 Task: Open Card Card0000000194 in Board Board0000000049 in Workspace WS0000000017 in Trello. Add Member nikrathi889@gmail.com to Card Card0000000194 in Board Board0000000049 in Workspace WS0000000017 in Trello. Add Yellow Label titled Label0000000194 to Card Card0000000194 in Board Board0000000049 in Workspace WS0000000017 in Trello. Add Checklist CL0000000194 to Card Card0000000194 in Board Board0000000049 in Workspace WS0000000017 in Trello. Add Dates with Start Date as May 08 2023 and Due Date as May 31 2023 to Card Card0000000194 in Board Board0000000049 in Workspace WS0000000017 in Trello
Action: Mouse moved to (347, 384)
Screenshot: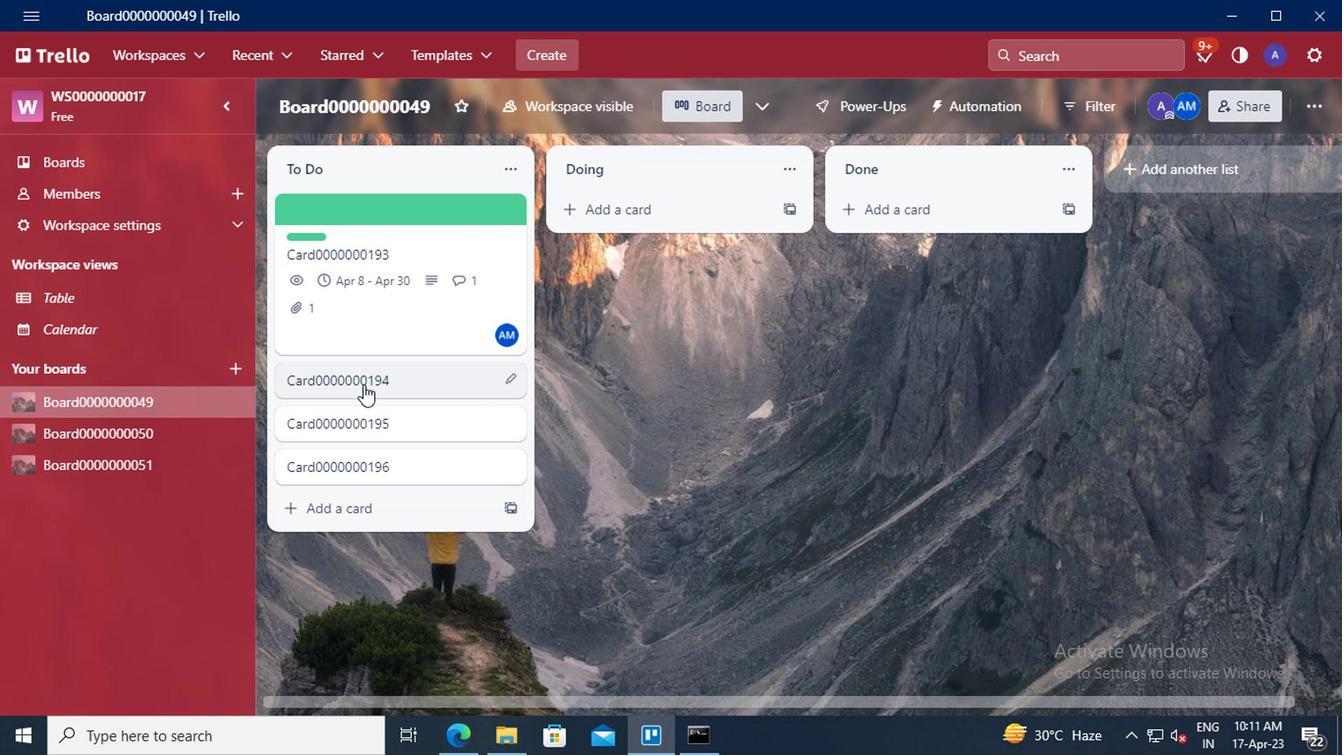 
Action: Mouse pressed left at (347, 384)
Screenshot: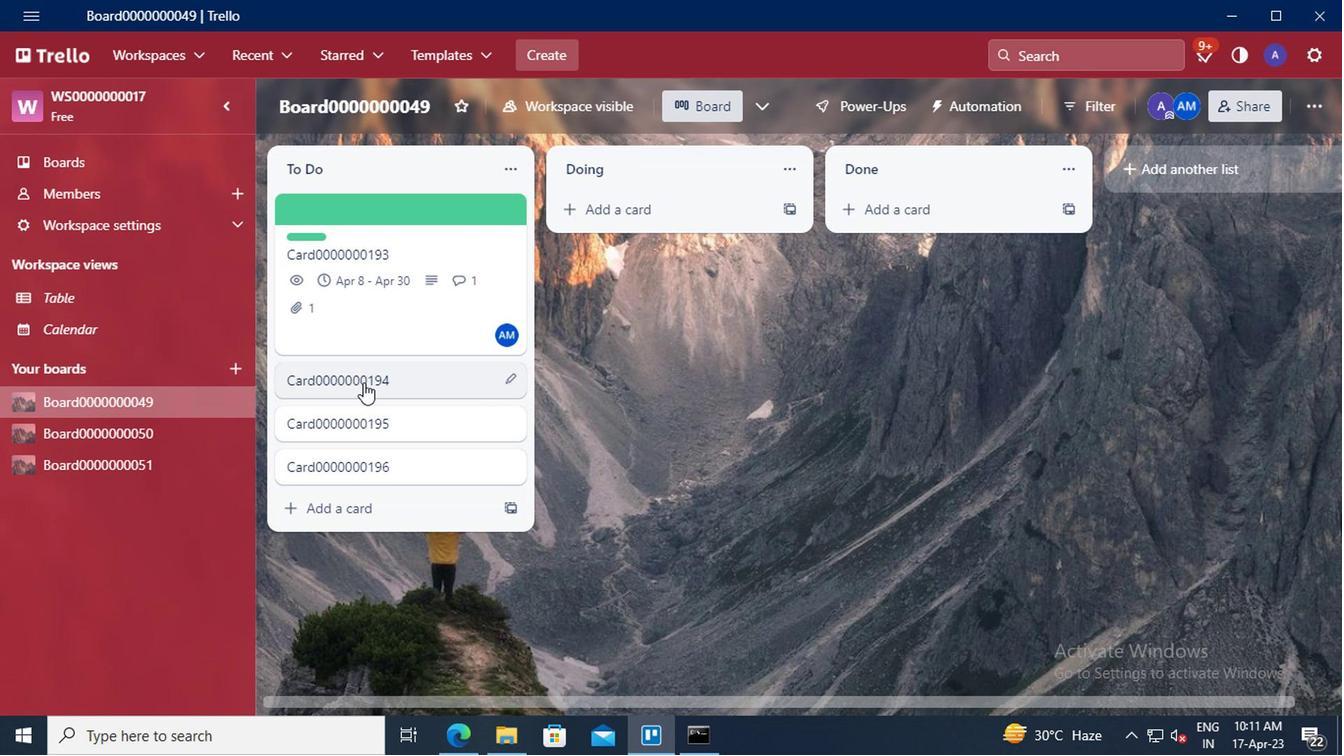 
Action: Mouse moved to (904, 257)
Screenshot: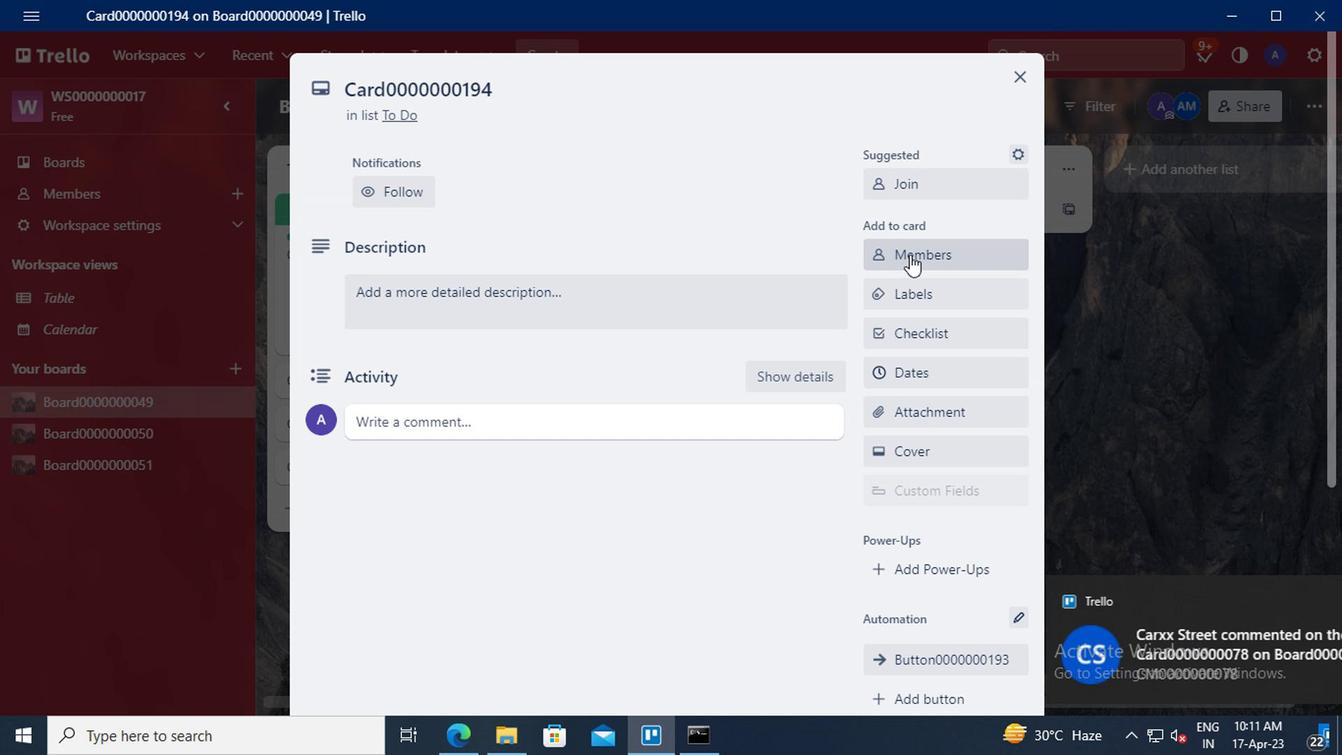 
Action: Mouse pressed left at (904, 257)
Screenshot: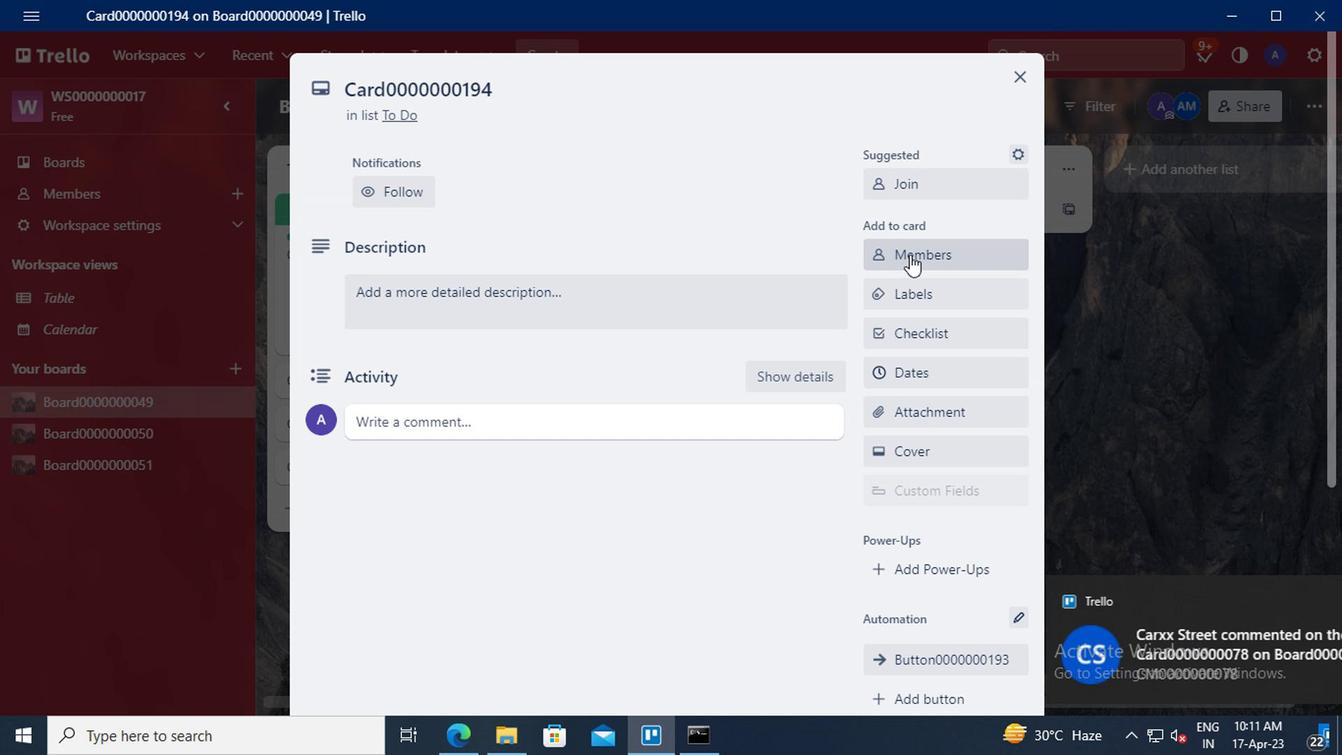 
Action: Mouse moved to (918, 350)
Screenshot: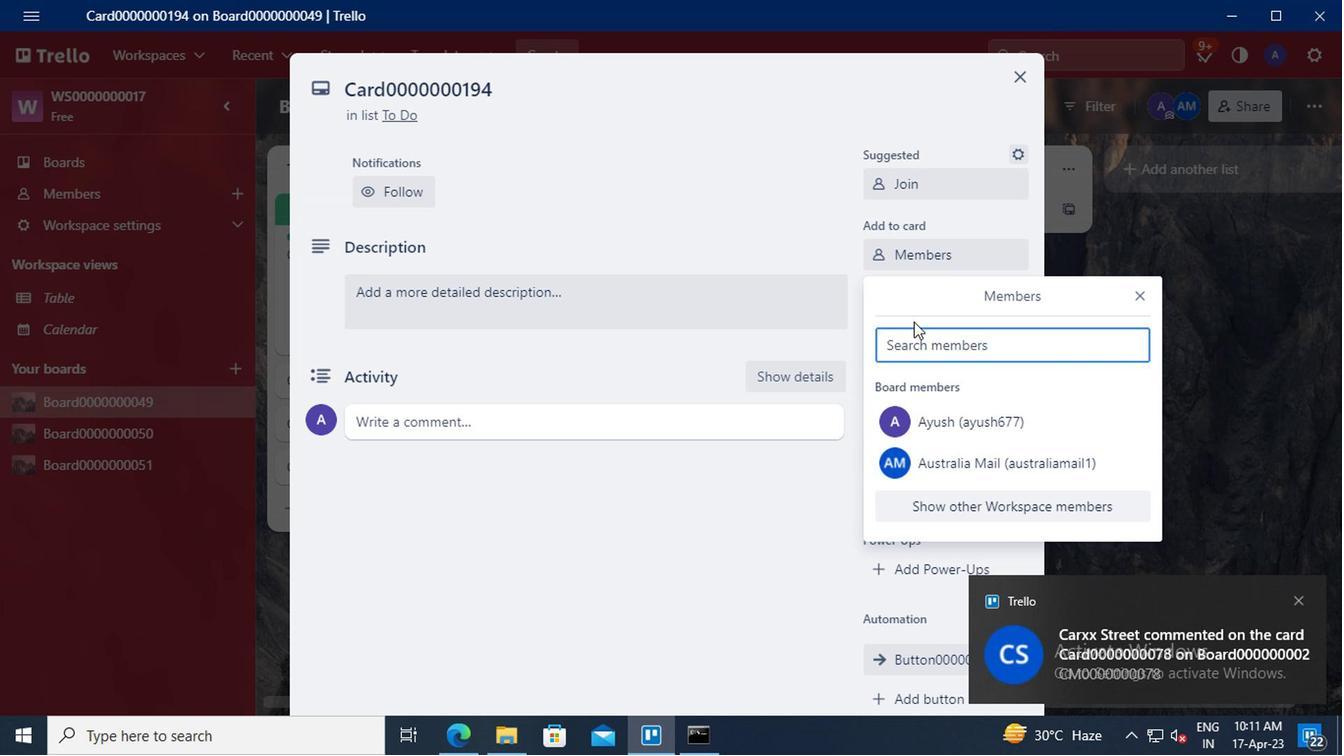 
Action: Mouse pressed left at (918, 350)
Screenshot: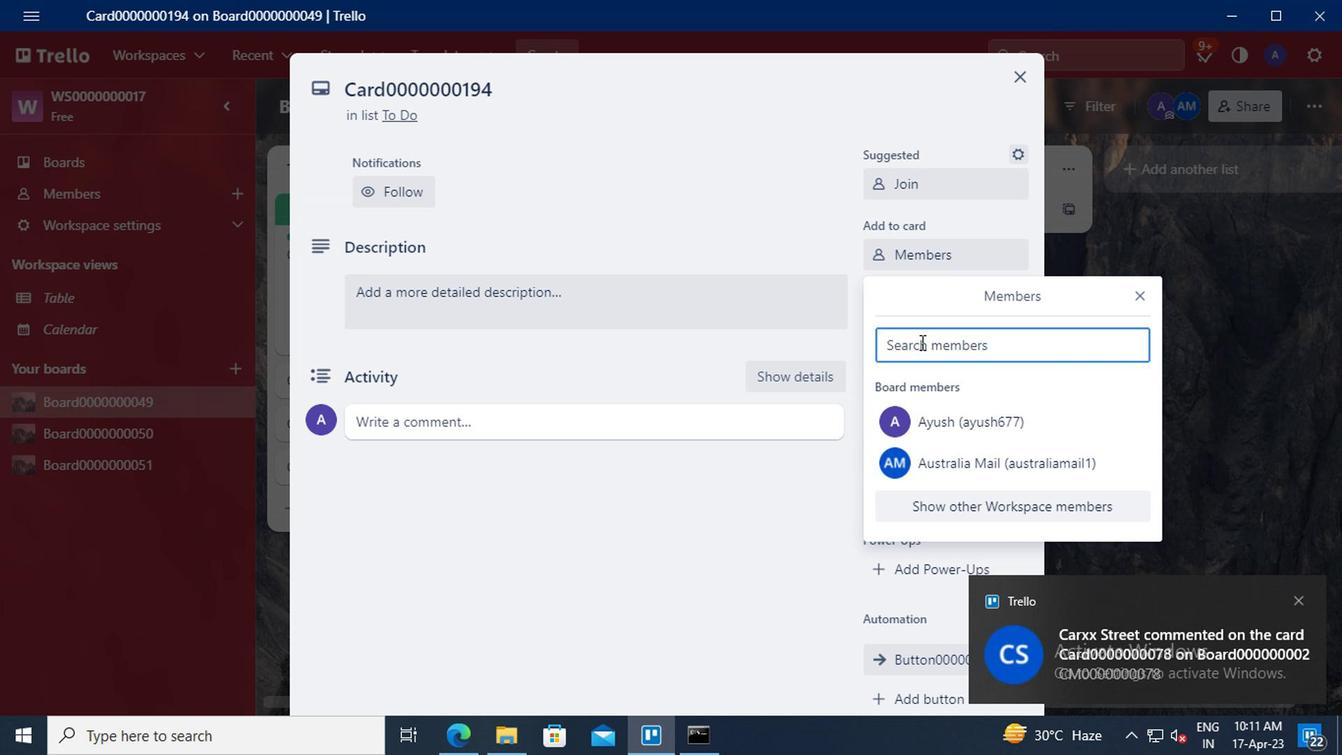 
Action: Key pressed <Key.shift>NIKHIL
Screenshot: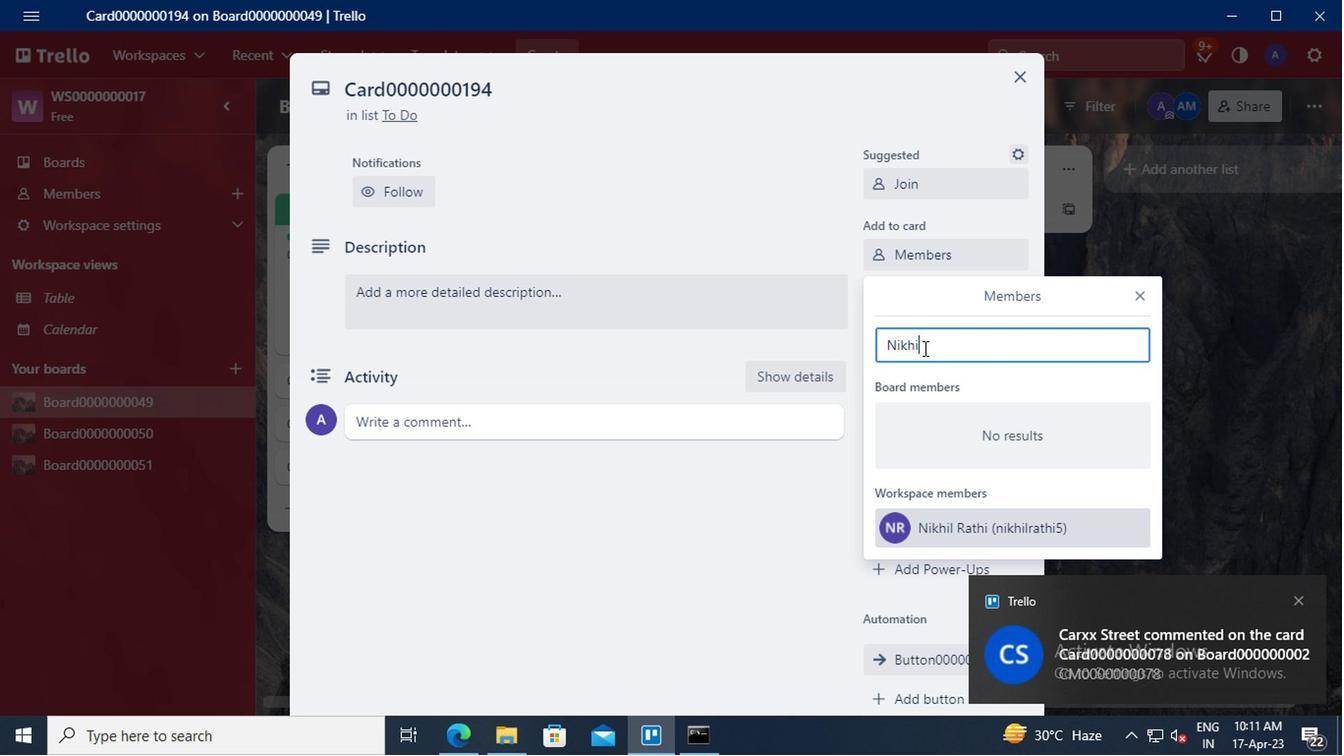 
Action: Mouse moved to (925, 525)
Screenshot: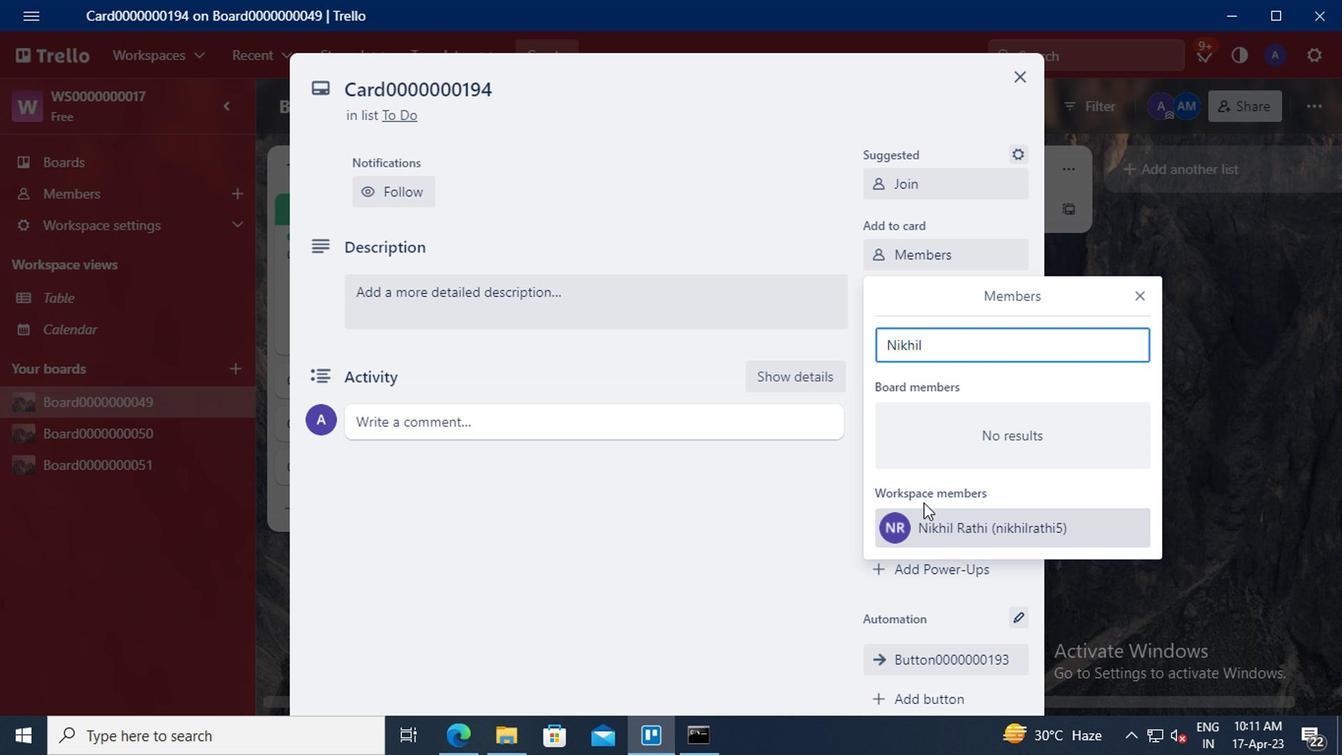 
Action: Mouse pressed left at (925, 525)
Screenshot: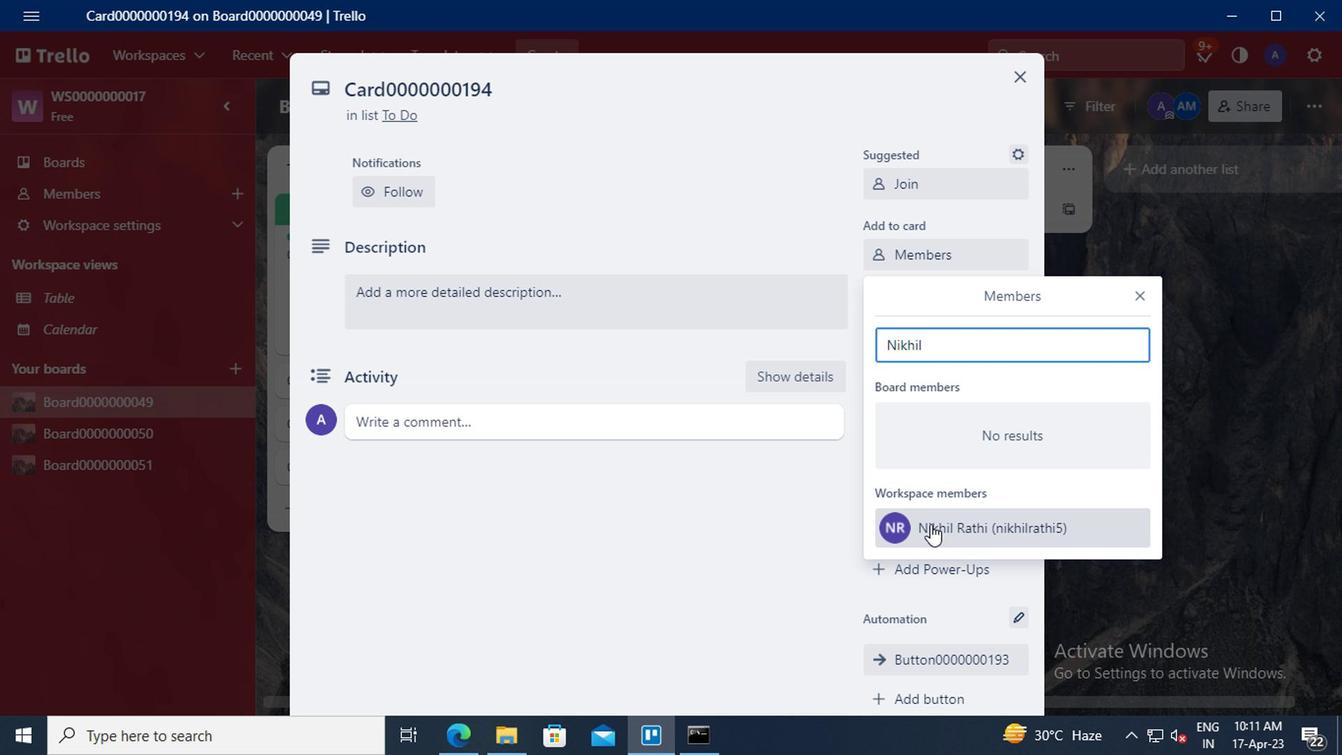 
Action: Mouse moved to (1140, 296)
Screenshot: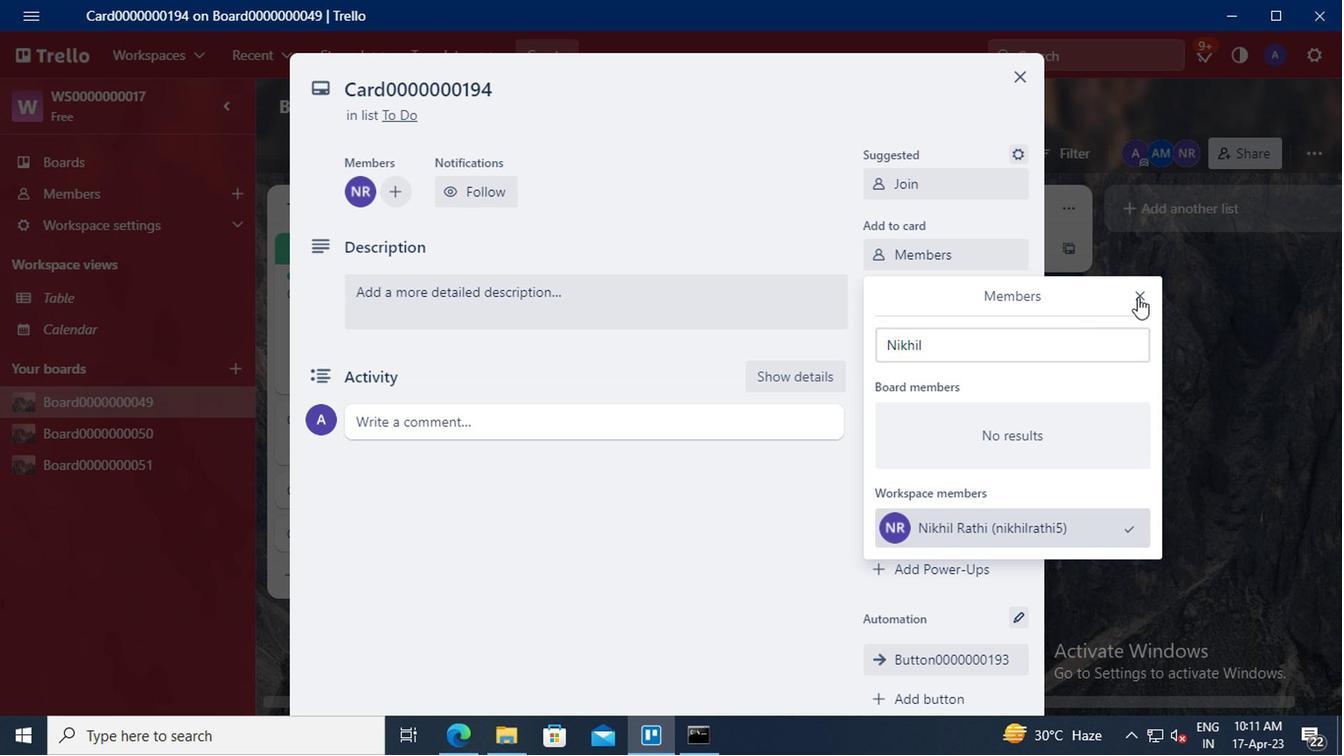 
Action: Mouse pressed left at (1140, 296)
Screenshot: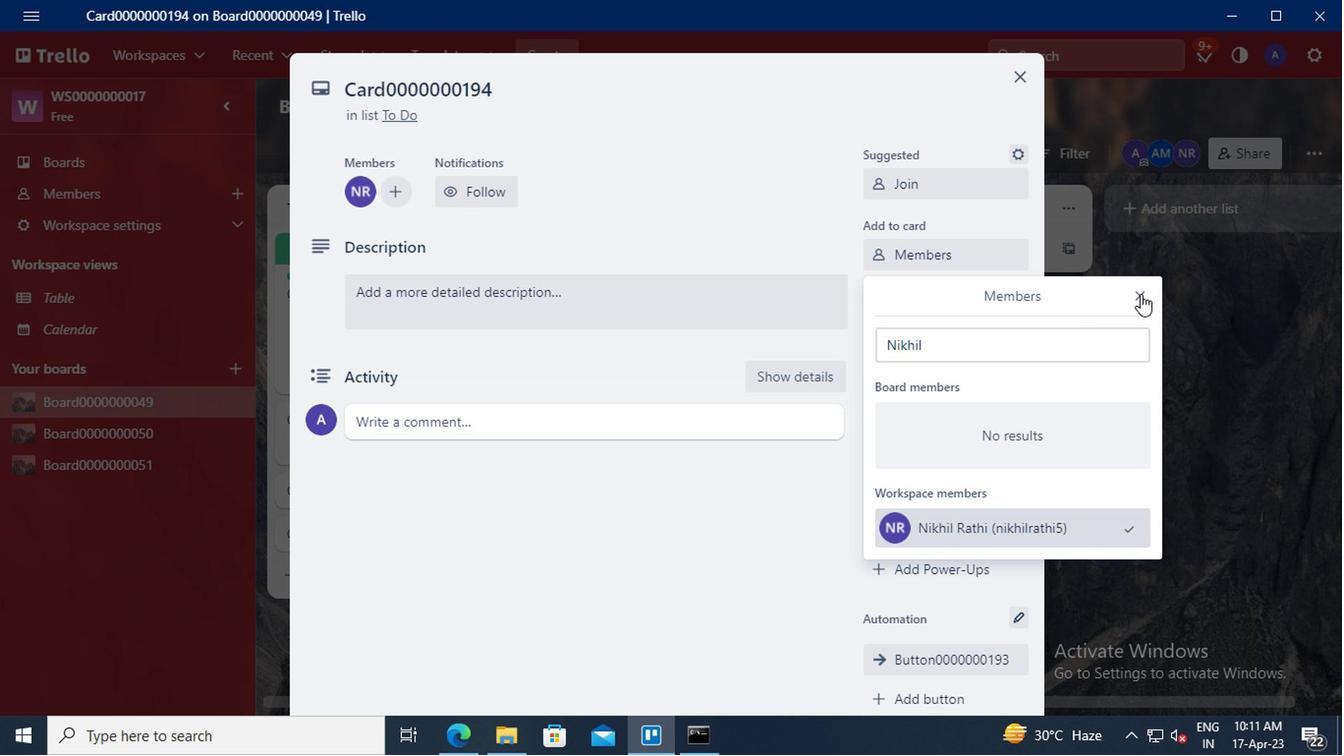 
Action: Mouse moved to (967, 295)
Screenshot: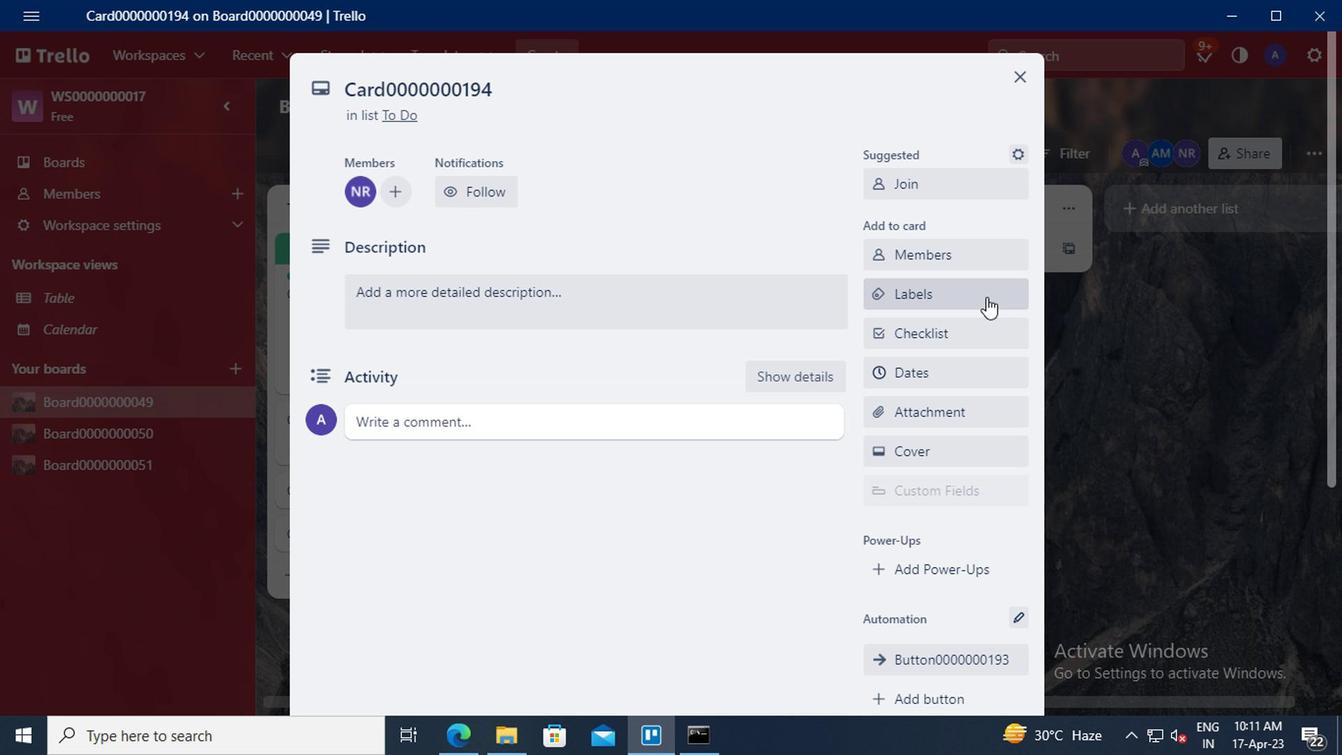 
Action: Mouse pressed left at (967, 295)
Screenshot: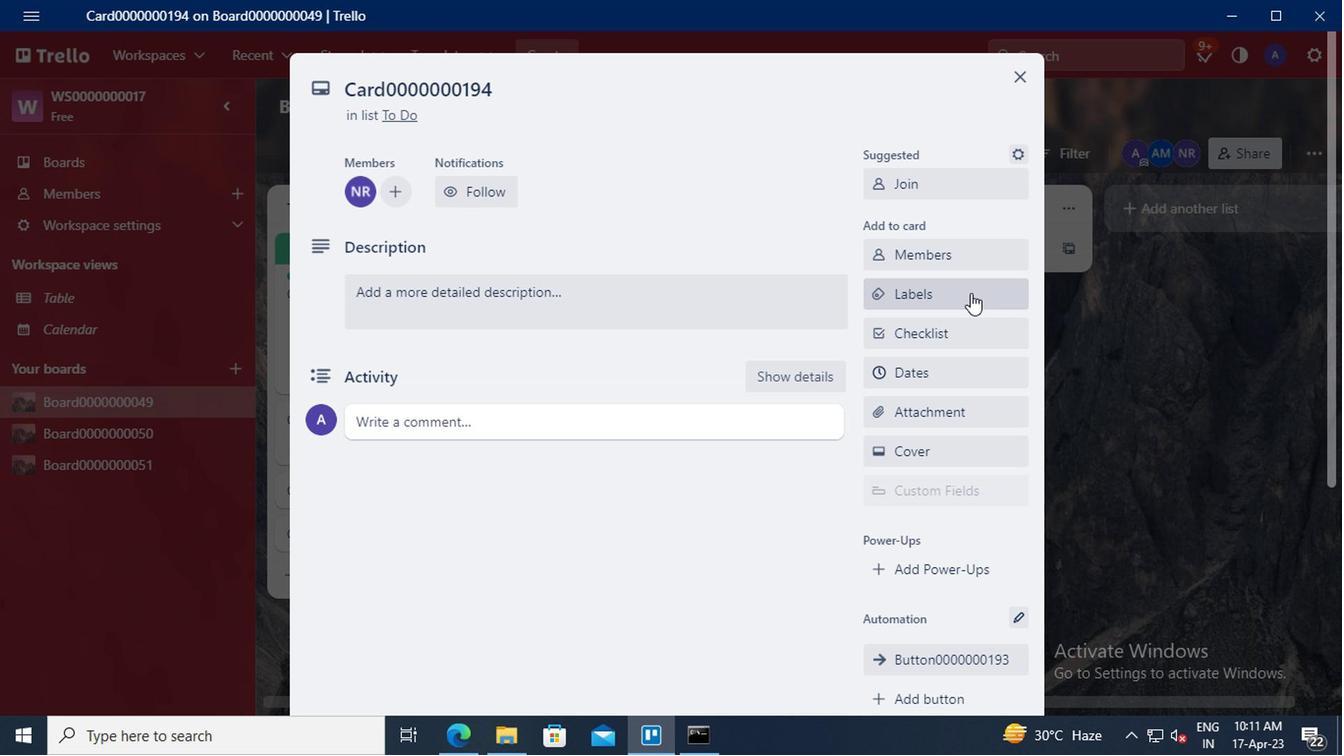 
Action: Mouse moved to (999, 485)
Screenshot: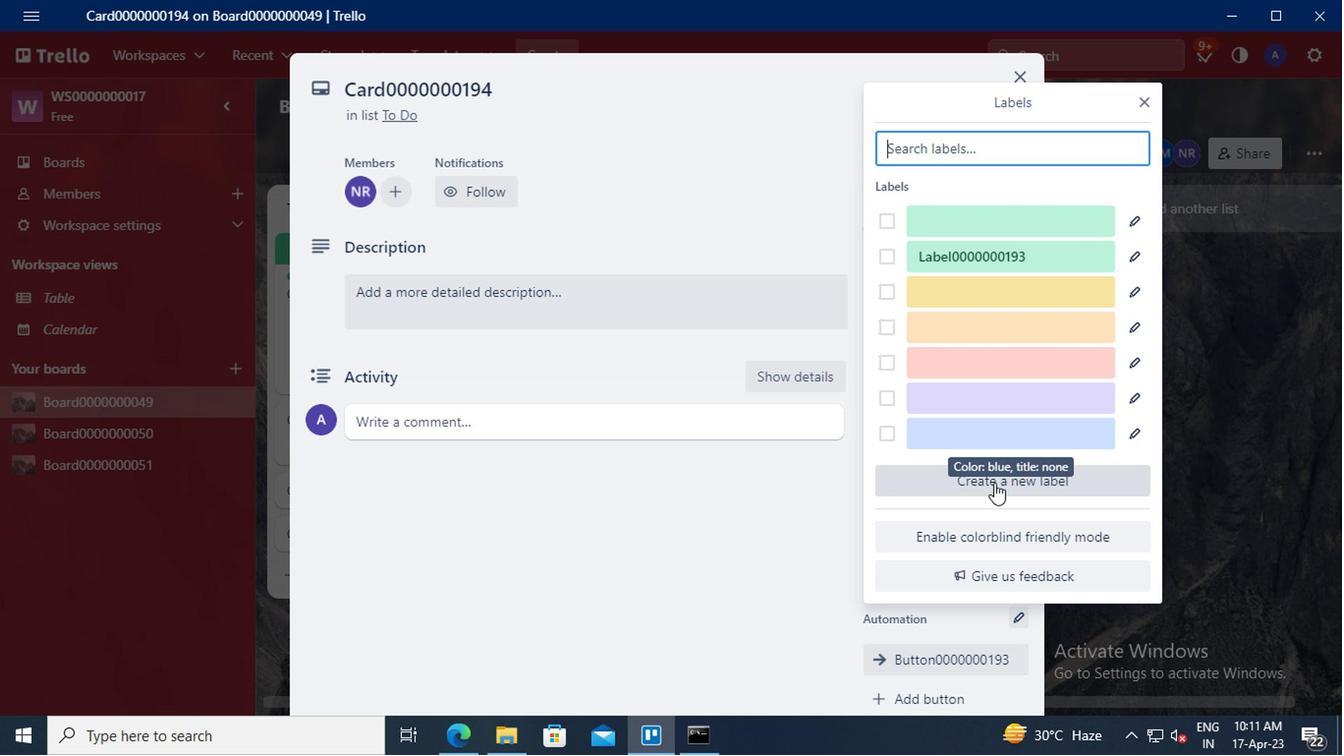 
Action: Mouse pressed left at (999, 485)
Screenshot: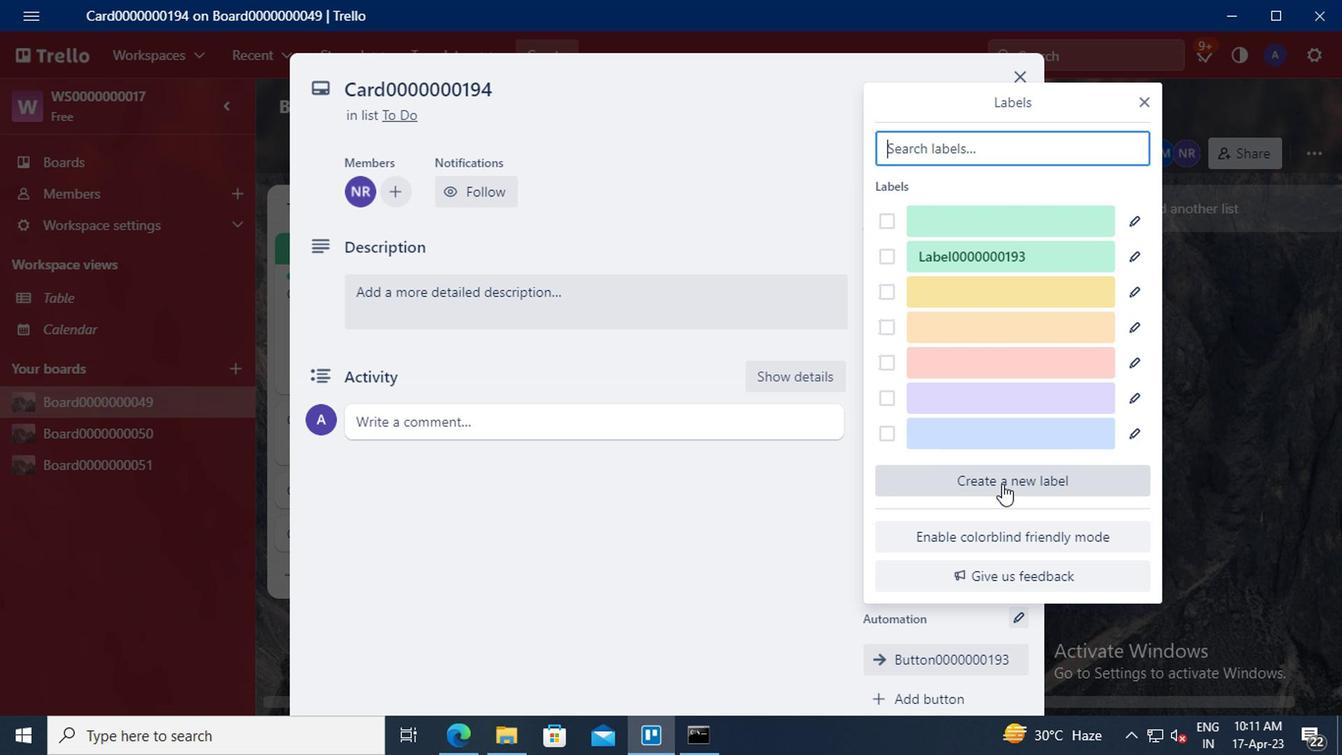 
Action: Mouse moved to (940, 289)
Screenshot: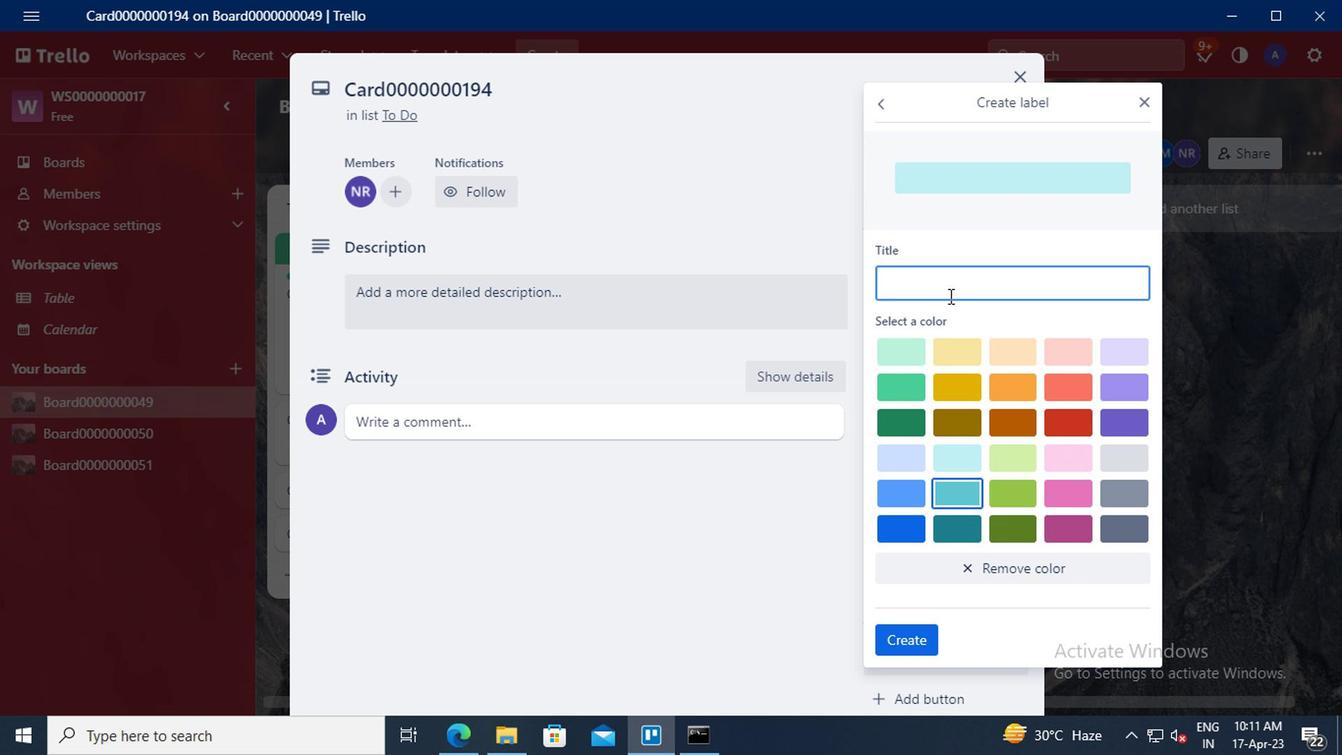 
Action: Mouse pressed left at (940, 289)
Screenshot: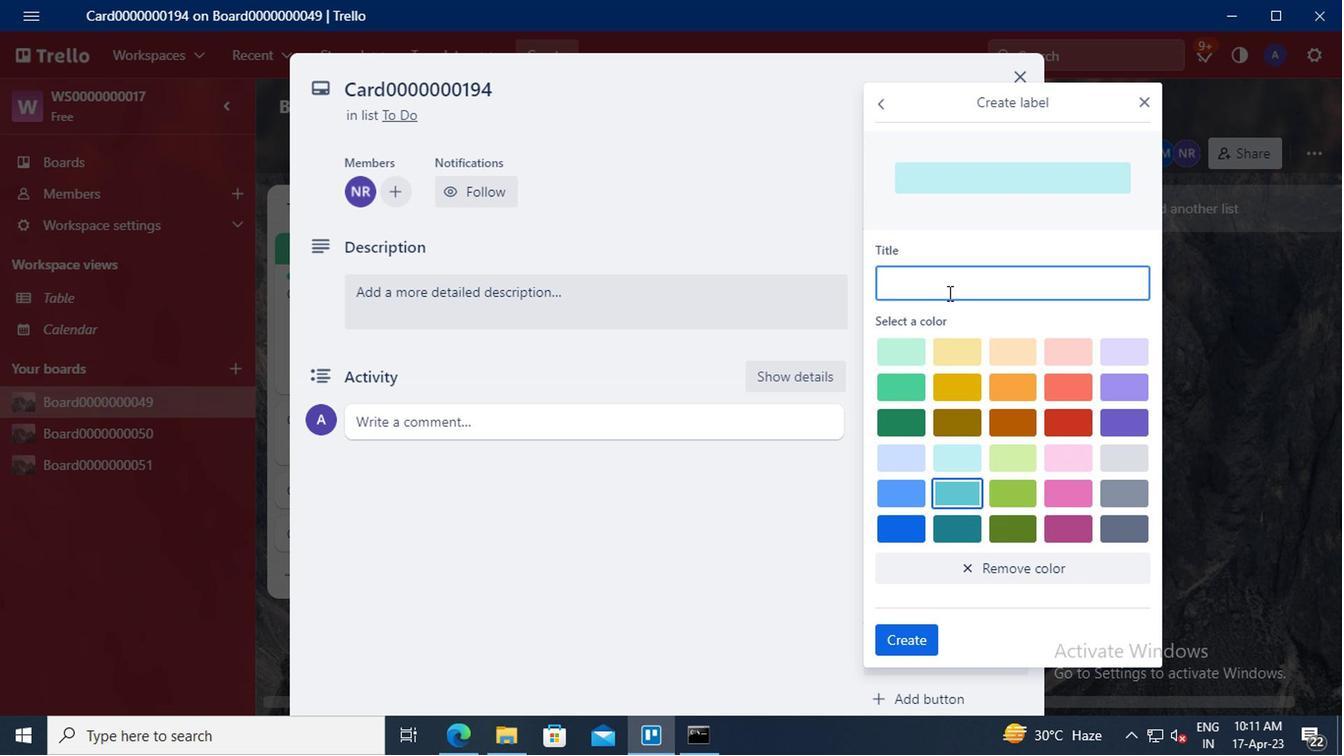 
Action: Key pressed <Key.shift>LABEL0000000194
Screenshot: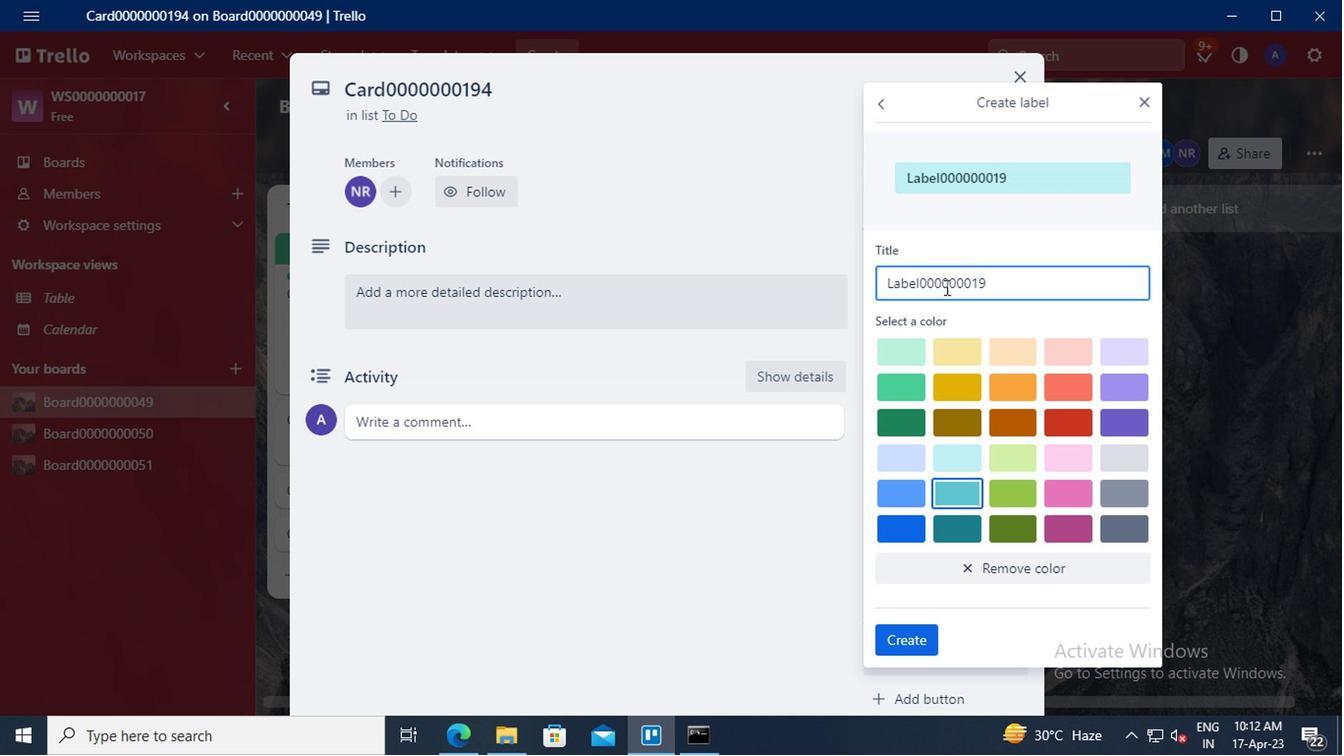
Action: Mouse moved to (958, 384)
Screenshot: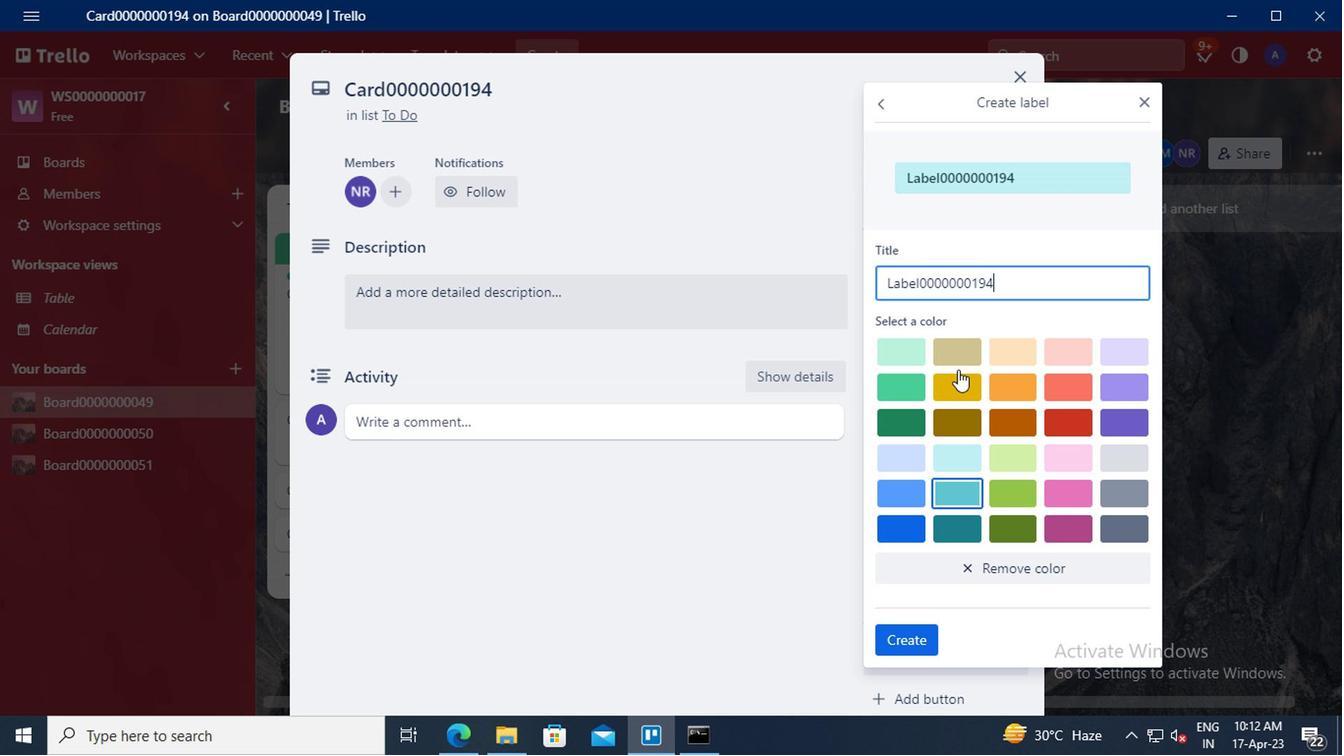 
Action: Mouse pressed left at (958, 384)
Screenshot: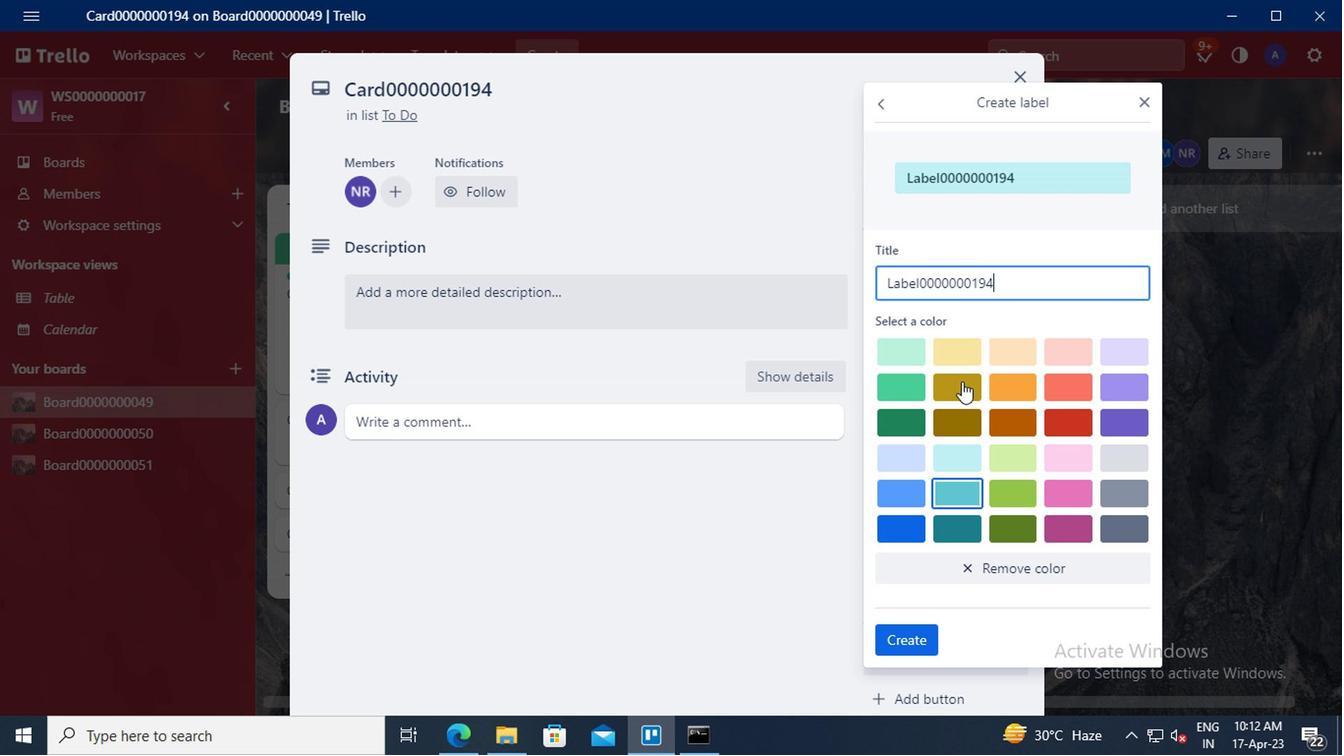 
Action: Mouse moved to (919, 636)
Screenshot: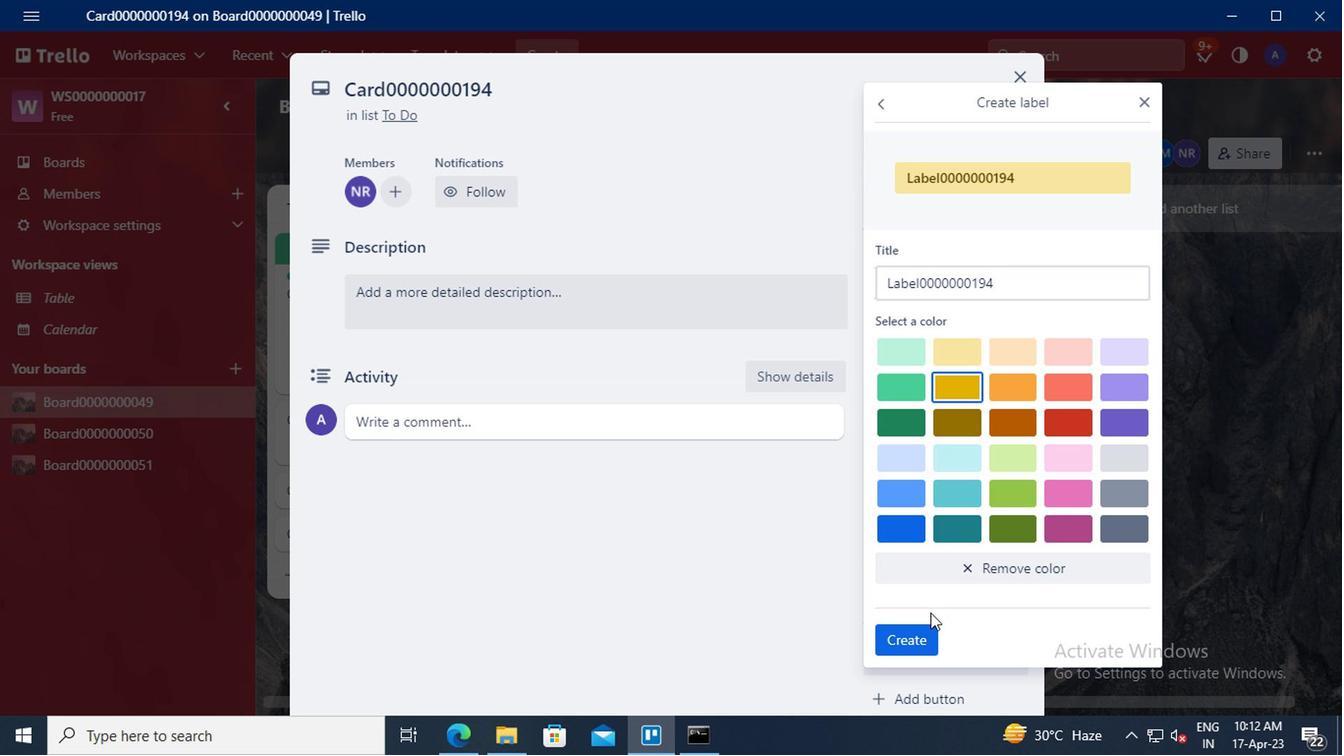 
Action: Mouse pressed left at (919, 636)
Screenshot: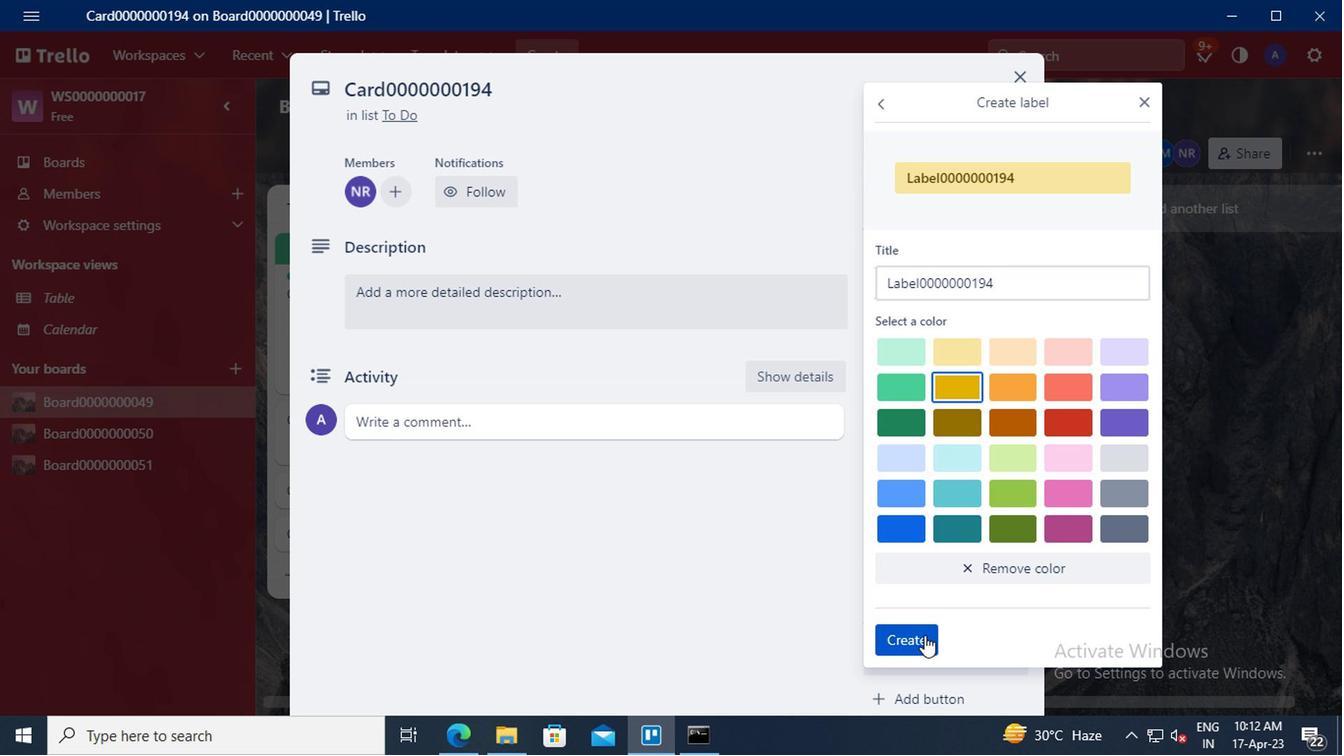 
Action: Mouse moved to (1145, 104)
Screenshot: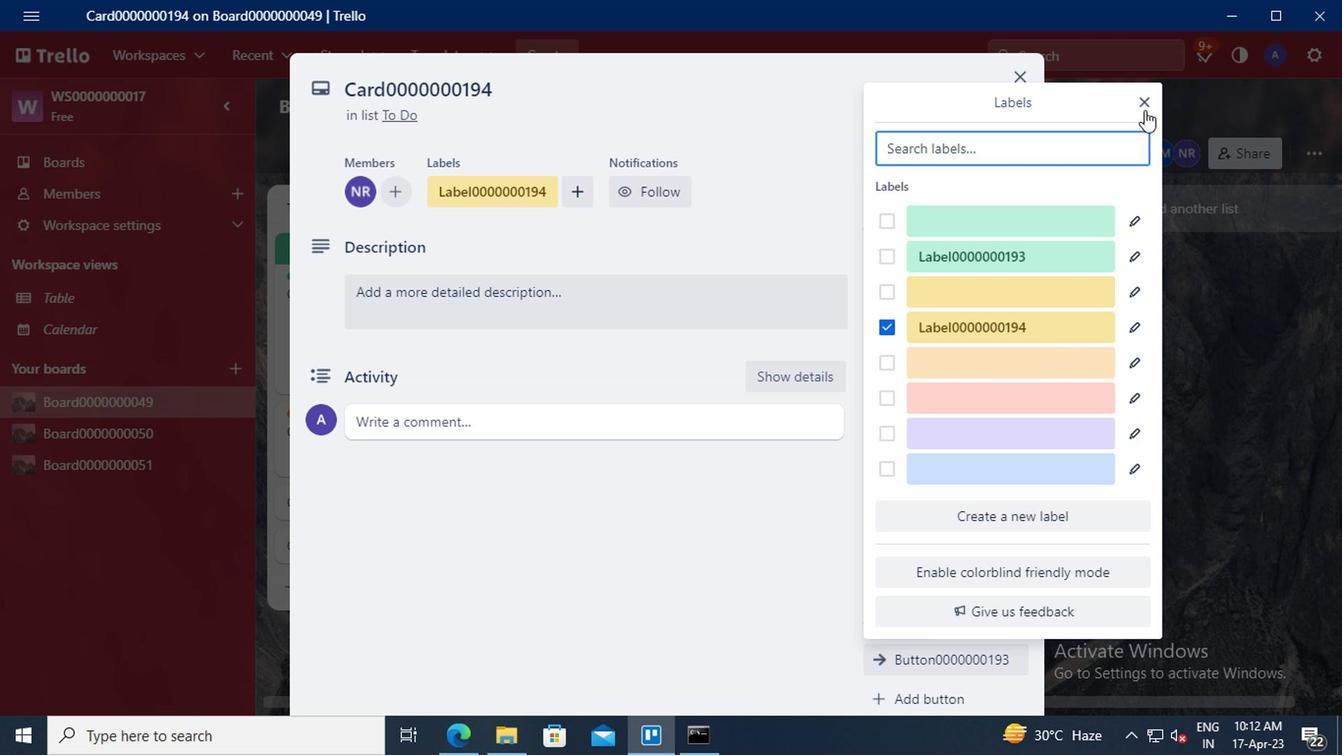 
Action: Mouse pressed left at (1145, 104)
Screenshot: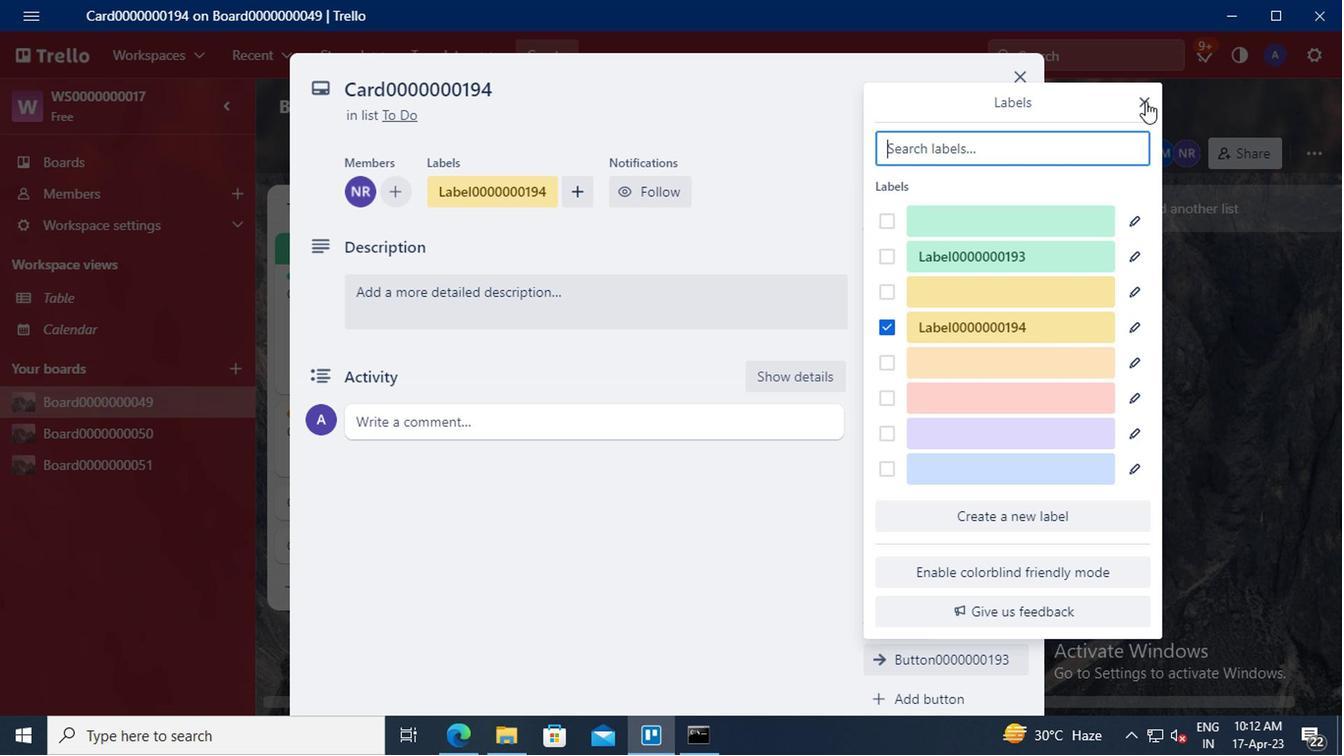 
Action: Mouse moved to (925, 332)
Screenshot: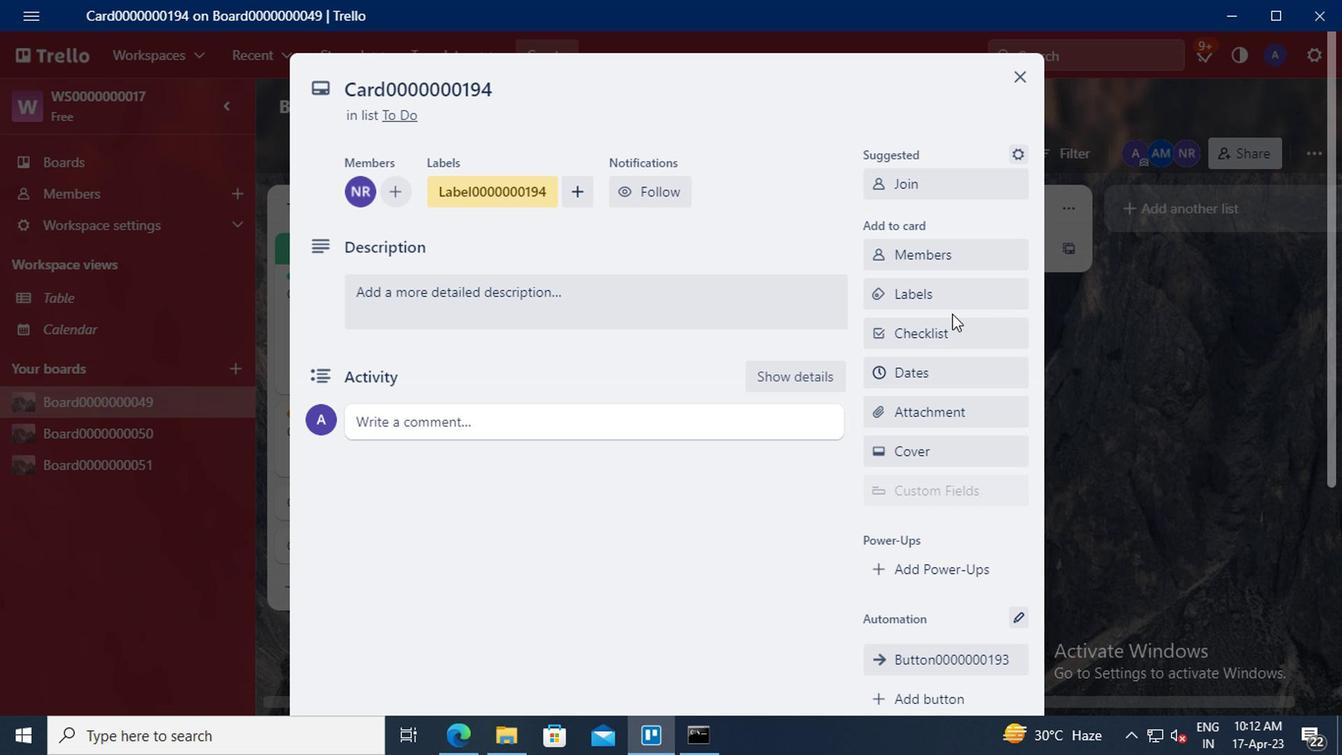 
Action: Mouse pressed left at (925, 332)
Screenshot: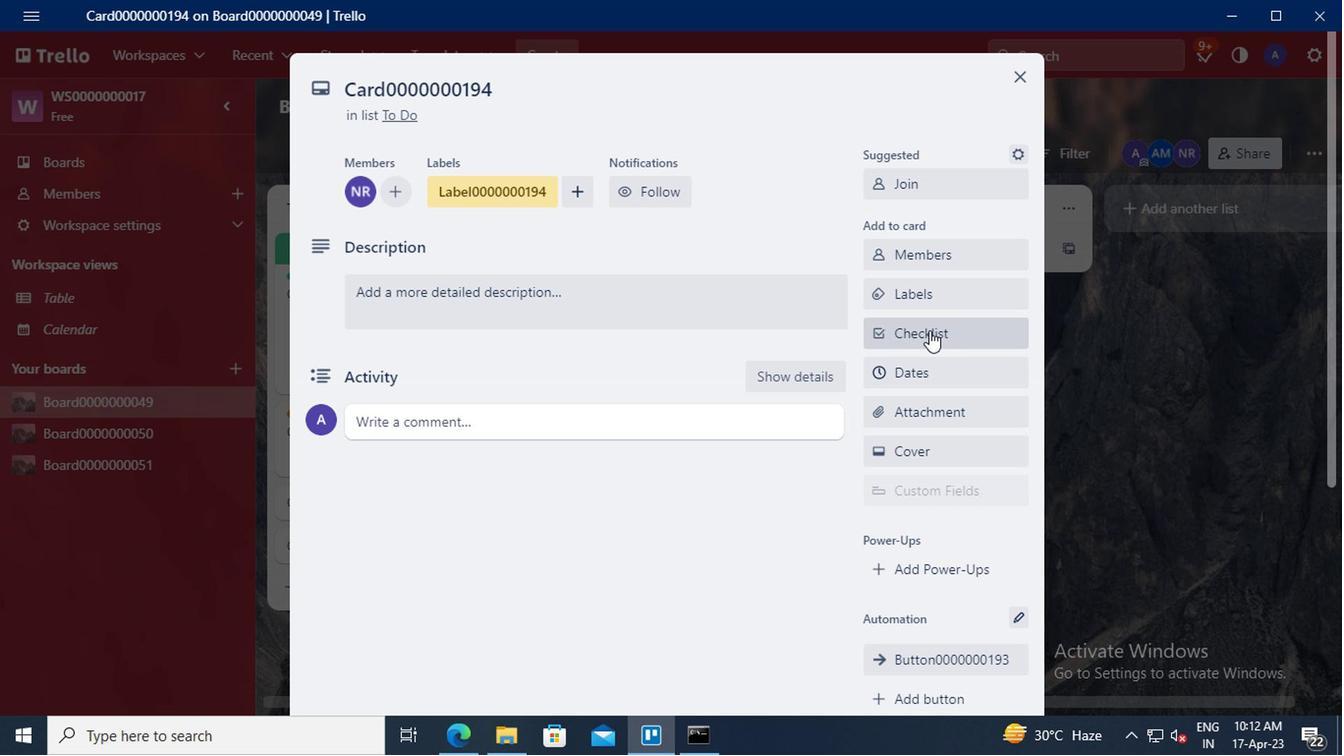 
Action: Key pressed <Key.delete><Key.shift><Key.shift><Key.shift><Key.shift><Key.shift>CL0000000194
Screenshot: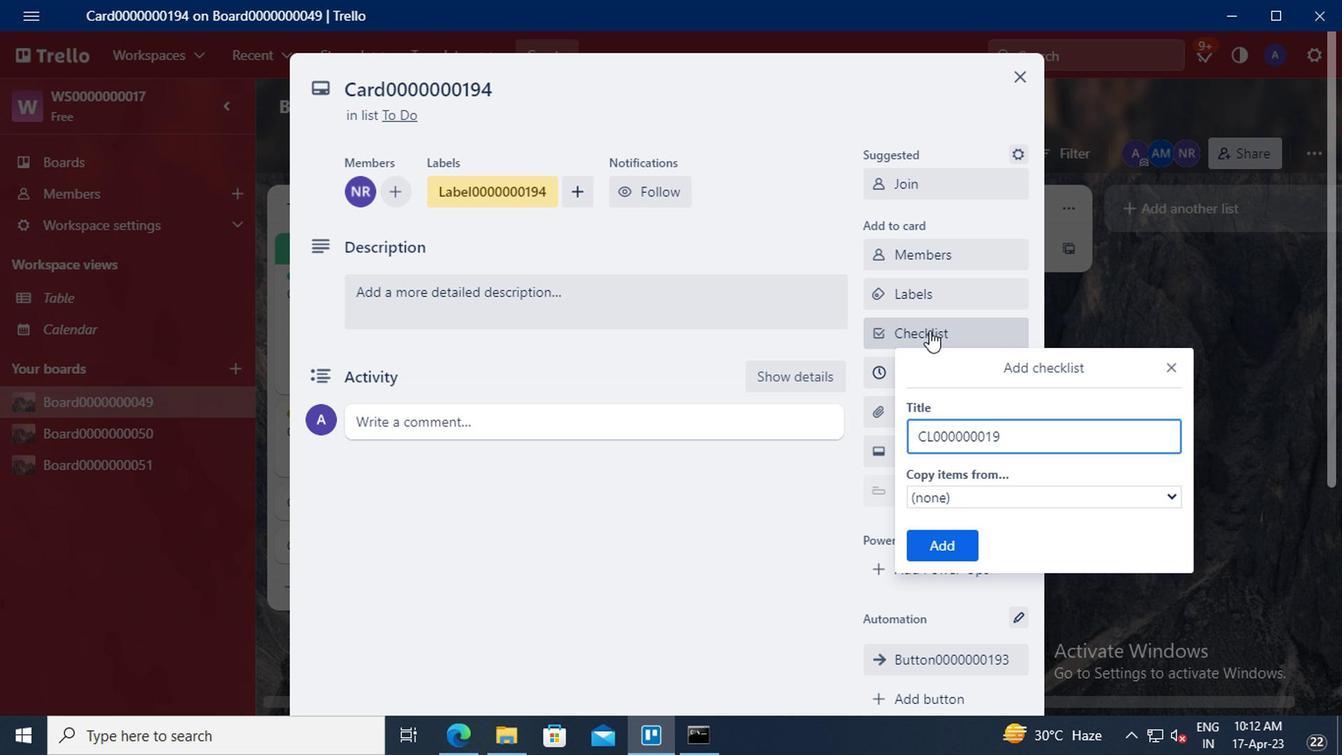 
Action: Mouse moved to (918, 542)
Screenshot: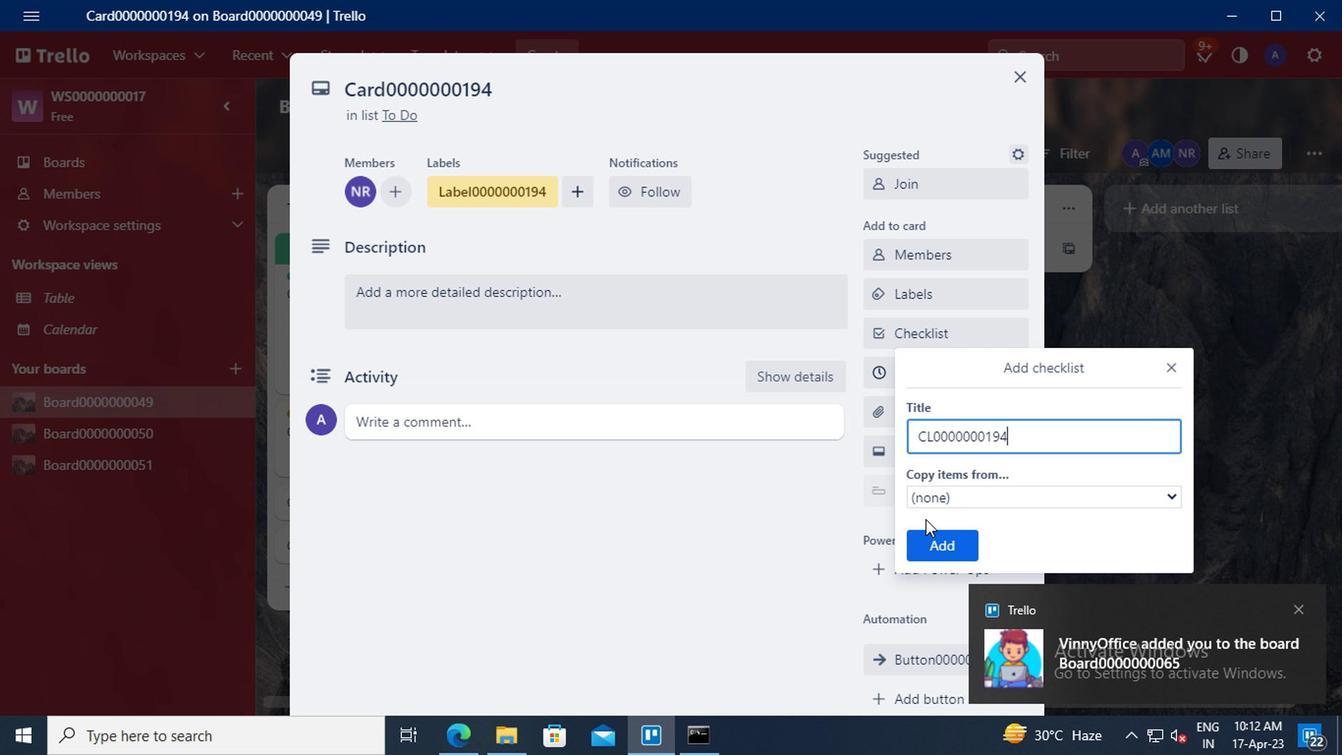
Action: Mouse pressed left at (918, 542)
Screenshot: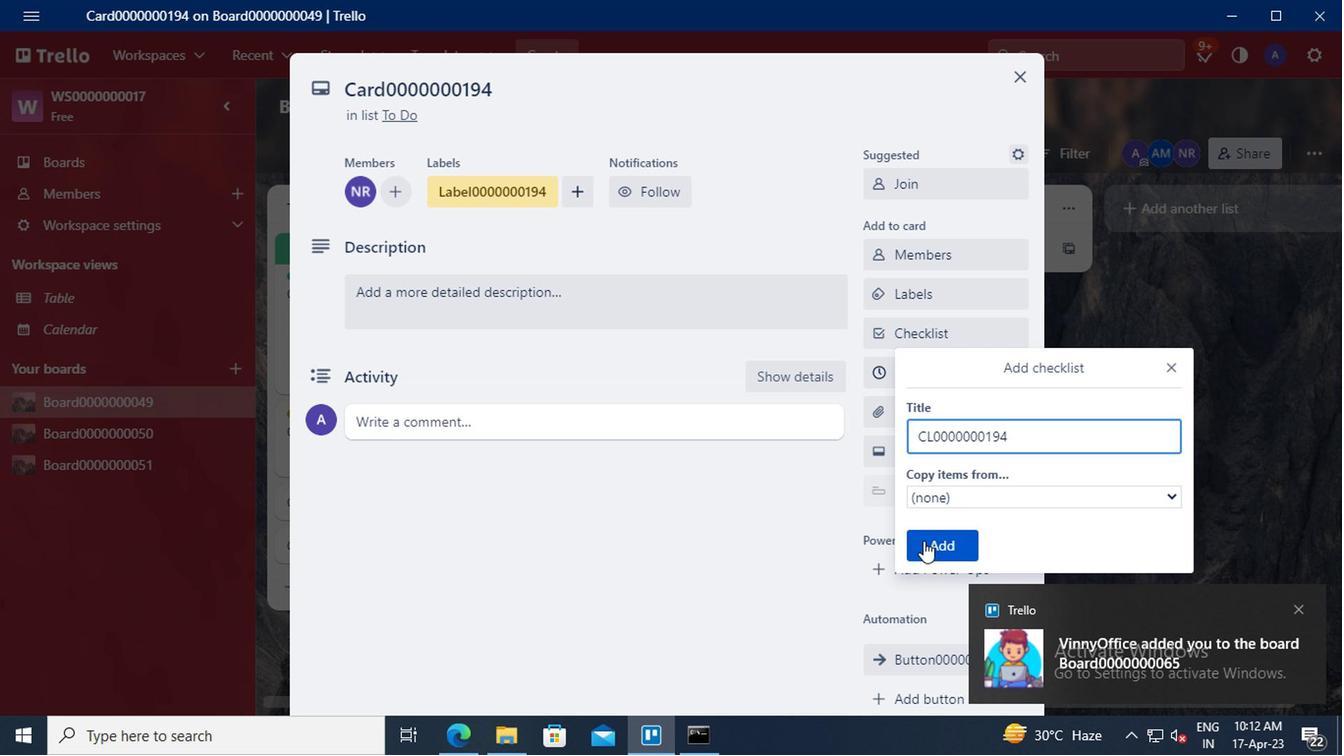 
Action: Mouse moved to (916, 382)
Screenshot: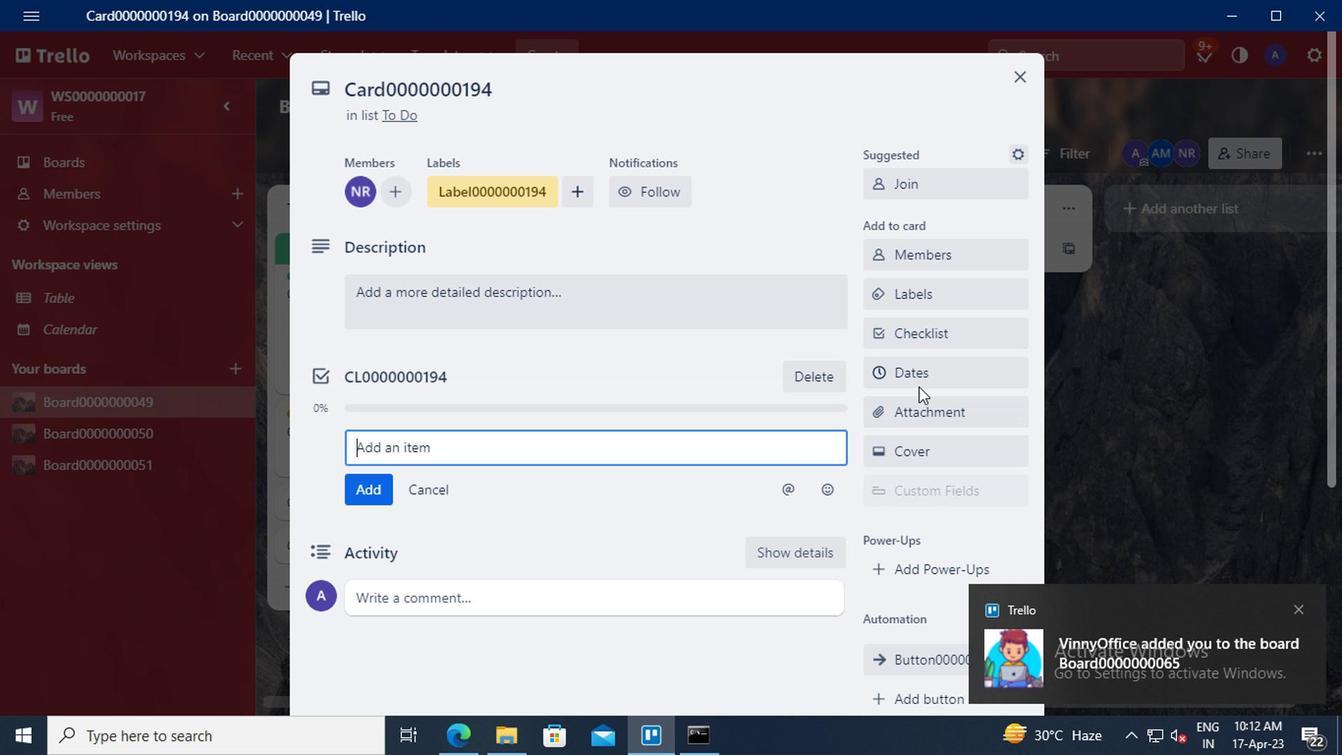 
Action: Mouse pressed left at (916, 382)
Screenshot: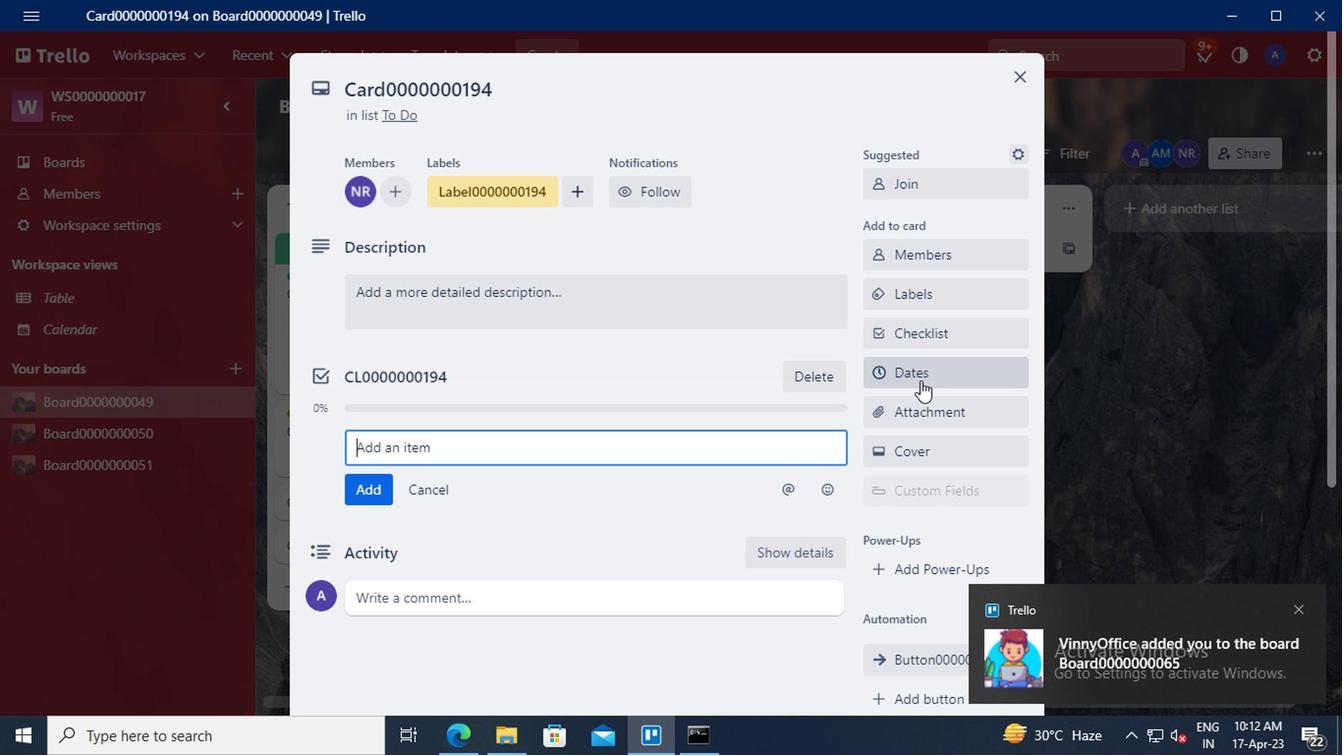 
Action: Mouse moved to (881, 453)
Screenshot: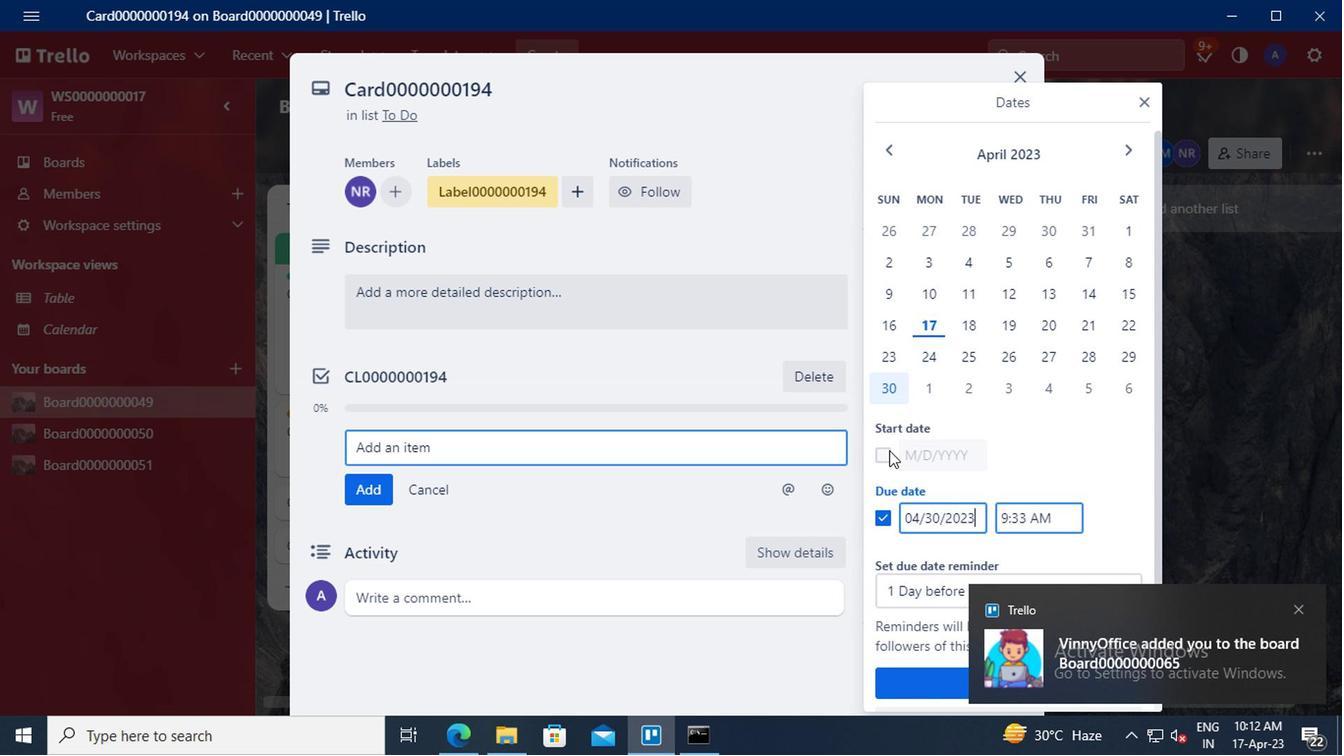 
Action: Mouse pressed left at (881, 453)
Screenshot: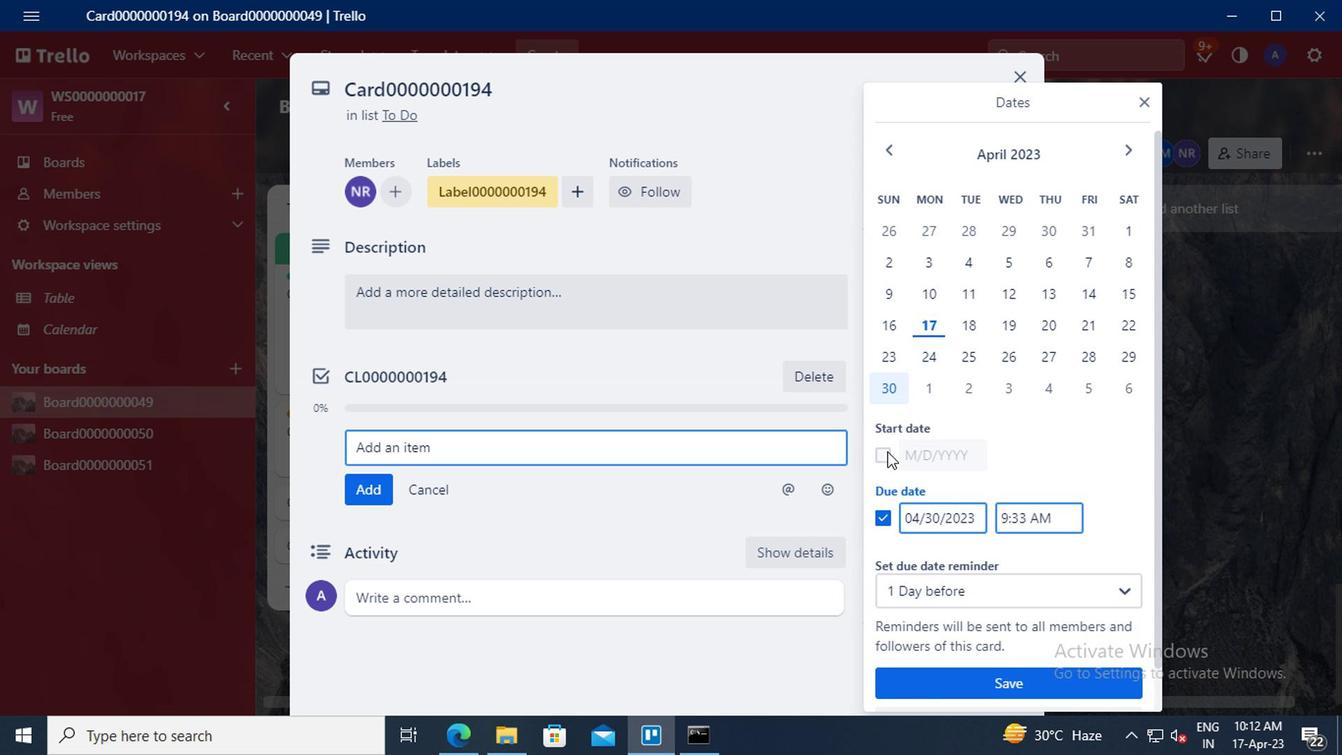 
Action: Mouse moved to (932, 458)
Screenshot: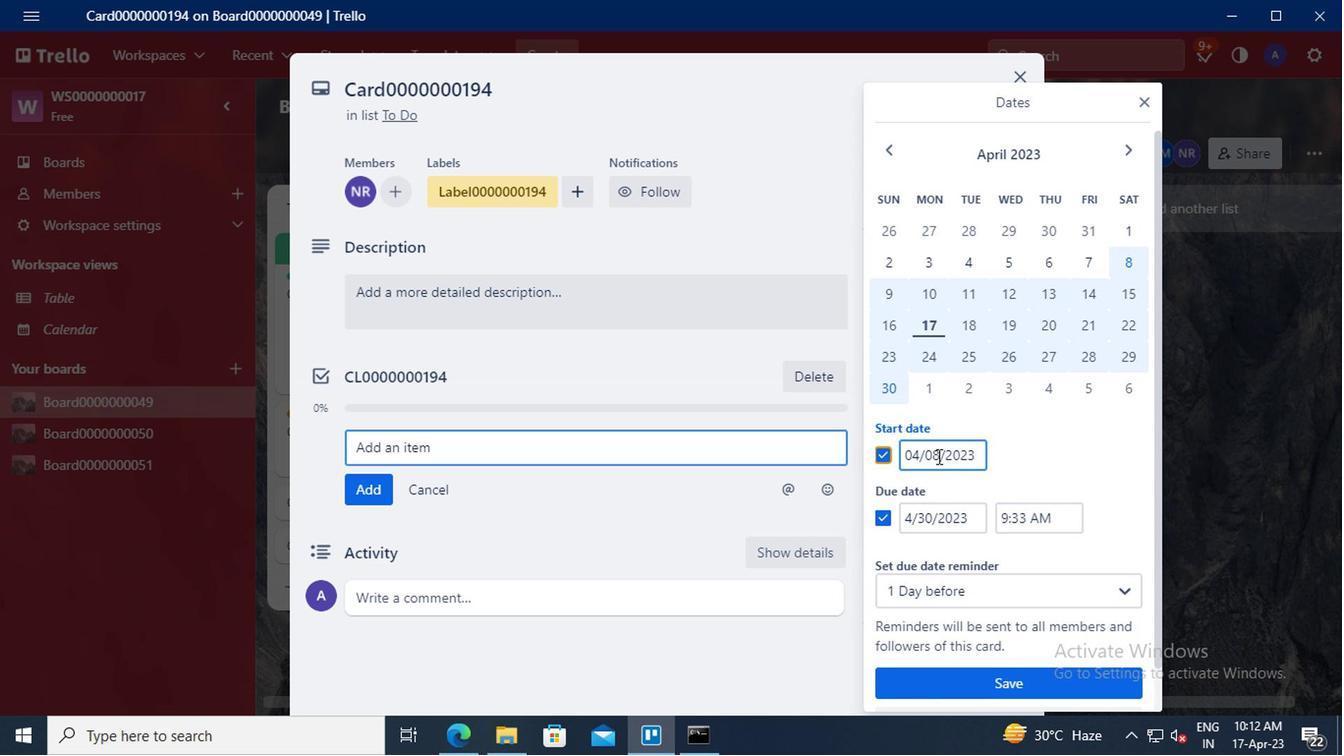 
Action: Mouse pressed left at (932, 458)
Screenshot: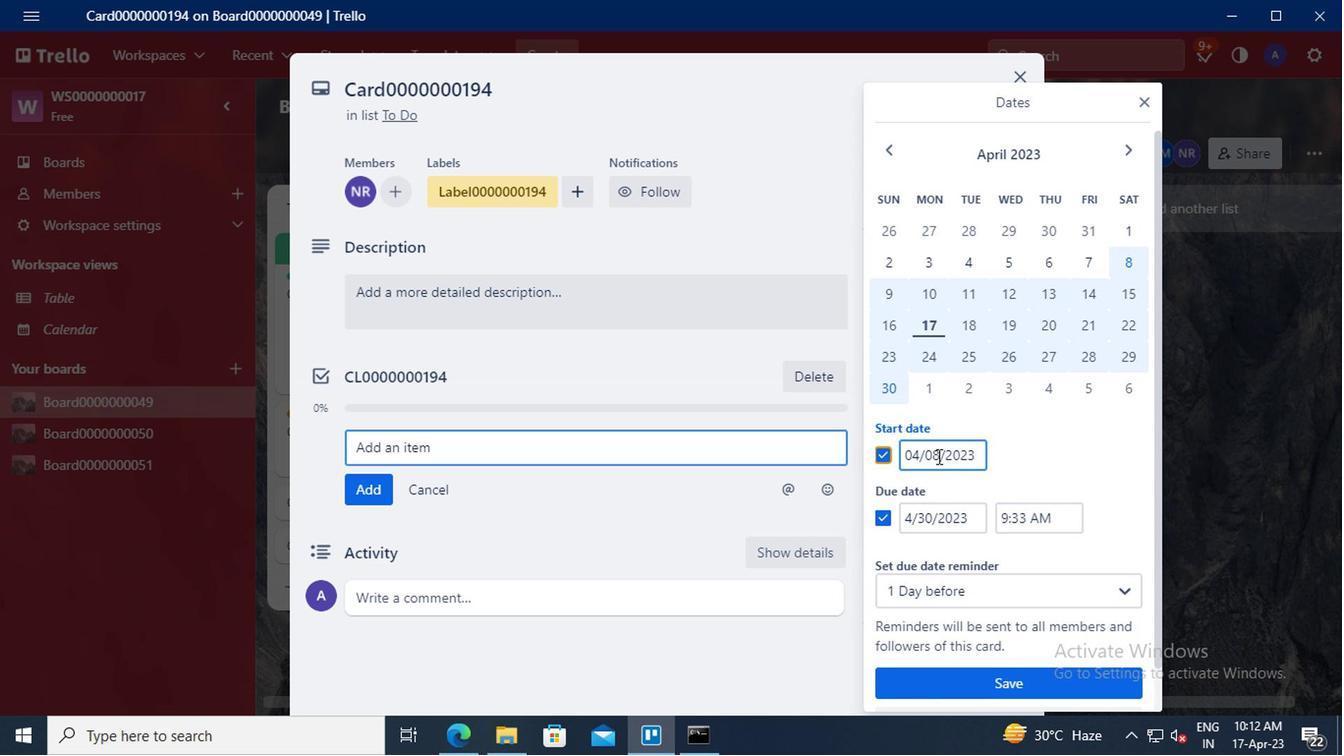 
Action: Mouse moved to (944, 416)
Screenshot: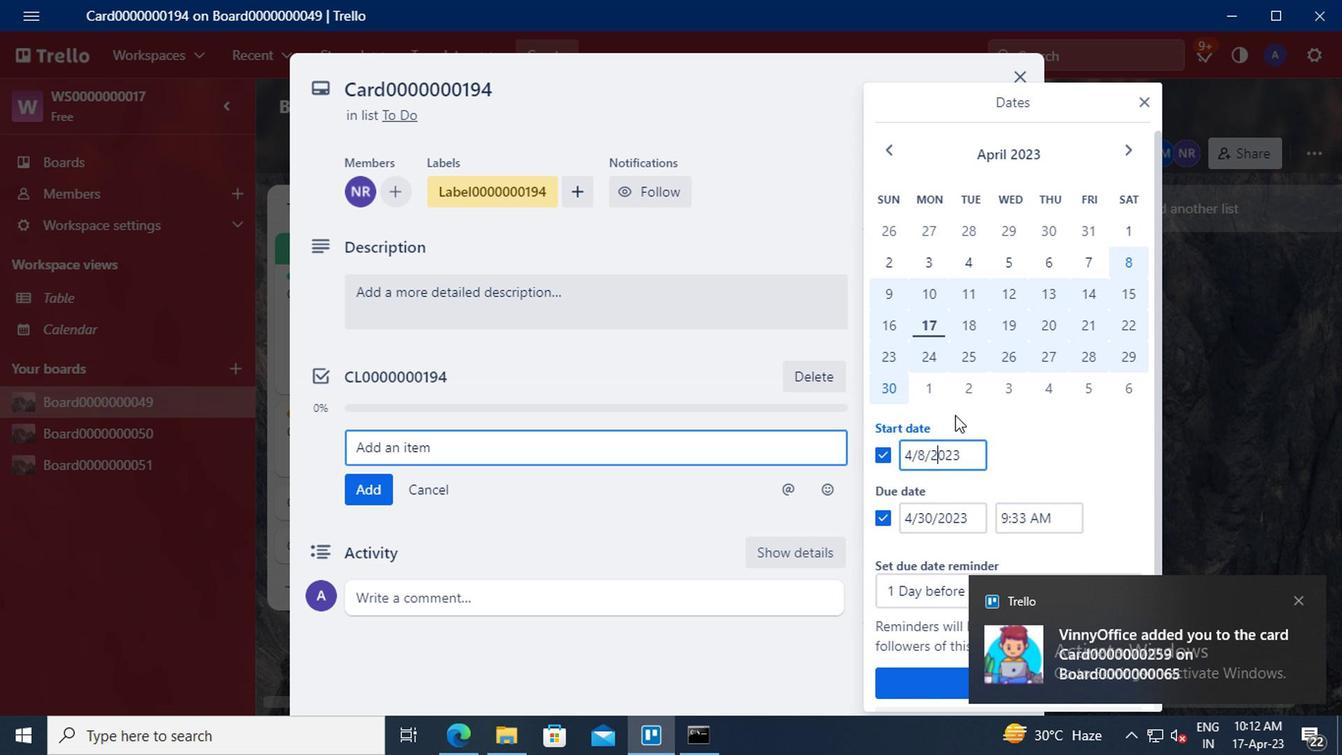 
Action: Key pressed <Key.left><Key.left><Key.backspace>8<Key.left><Key.left><Key.backspace>5
Screenshot: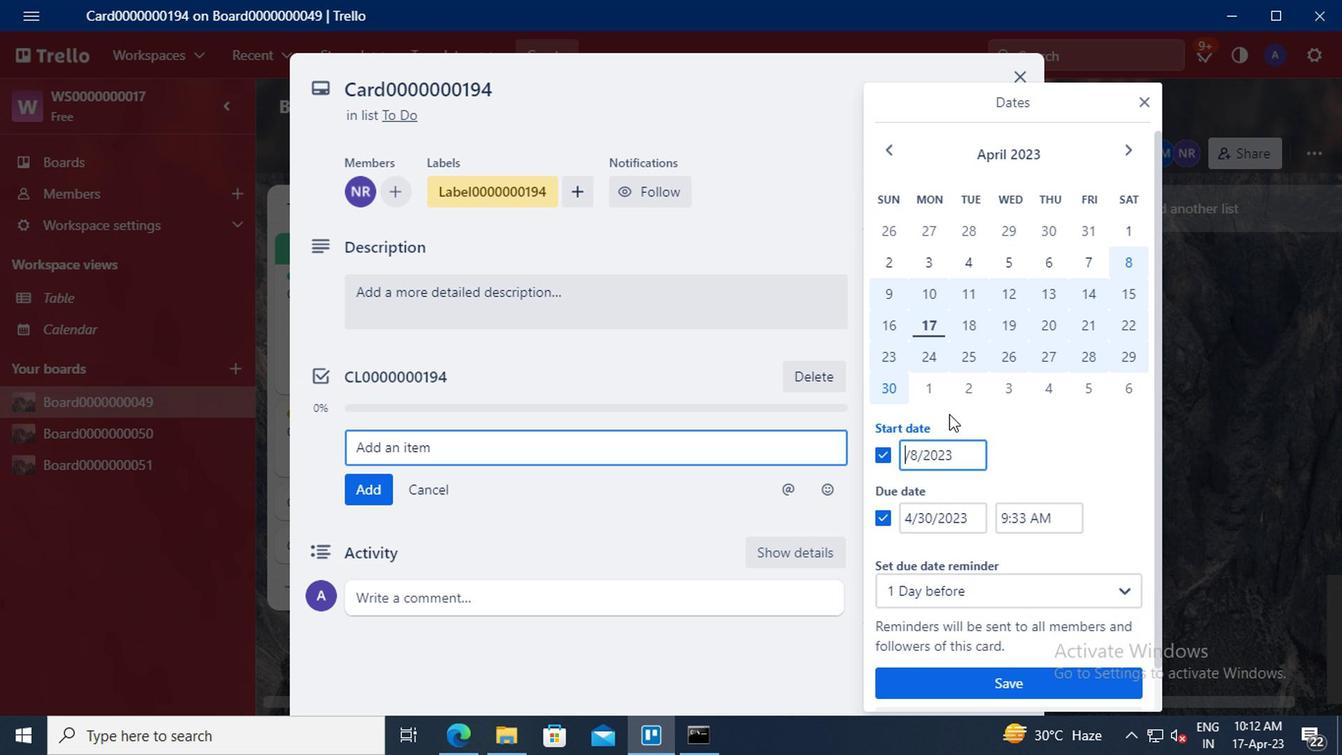 
Action: Mouse moved to (925, 518)
Screenshot: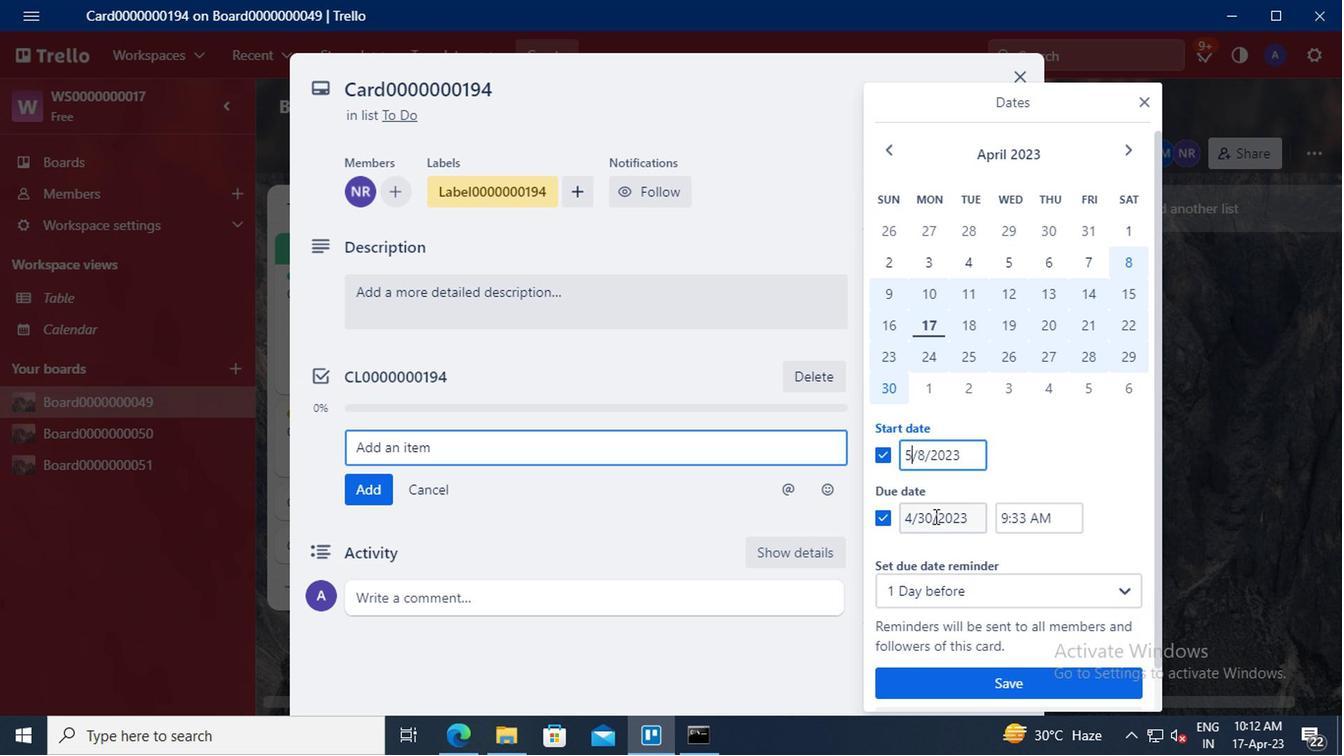 
Action: Mouse pressed left at (925, 518)
Screenshot: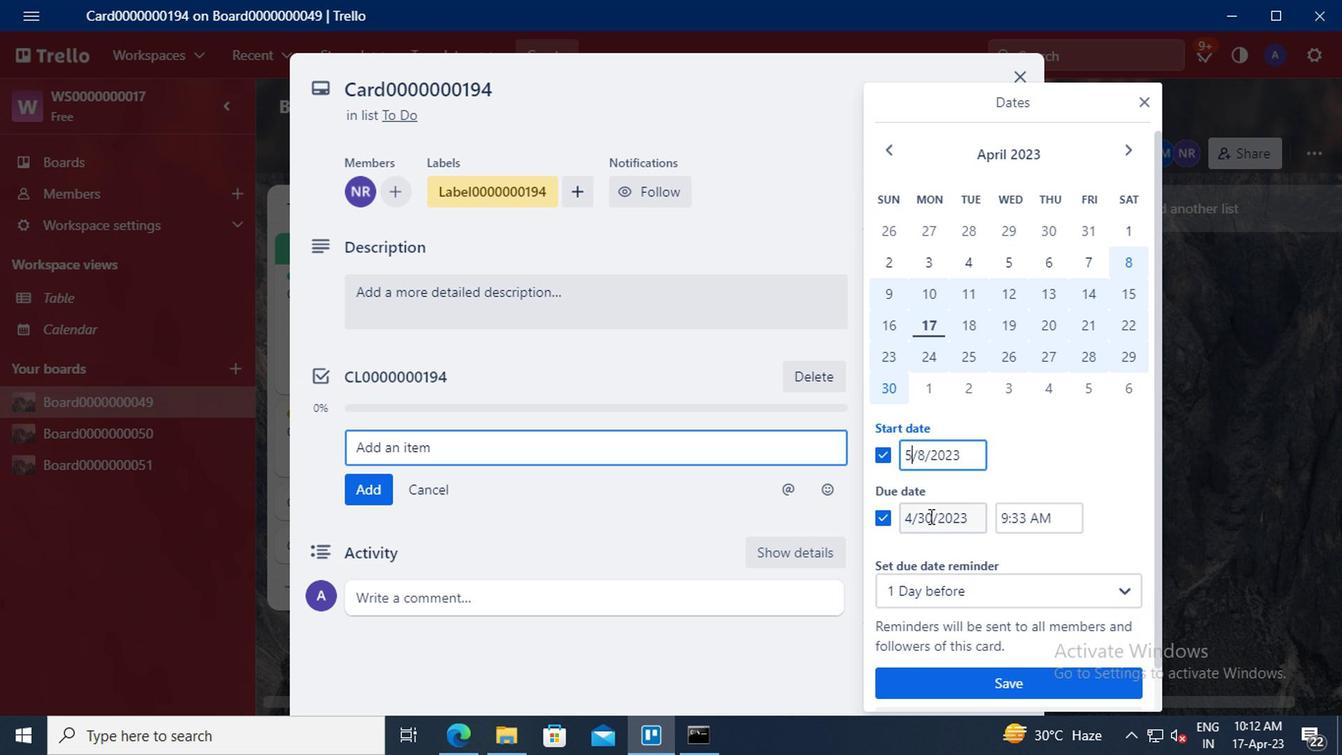 
Action: Mouse moved to (925, 506)
Screenshot: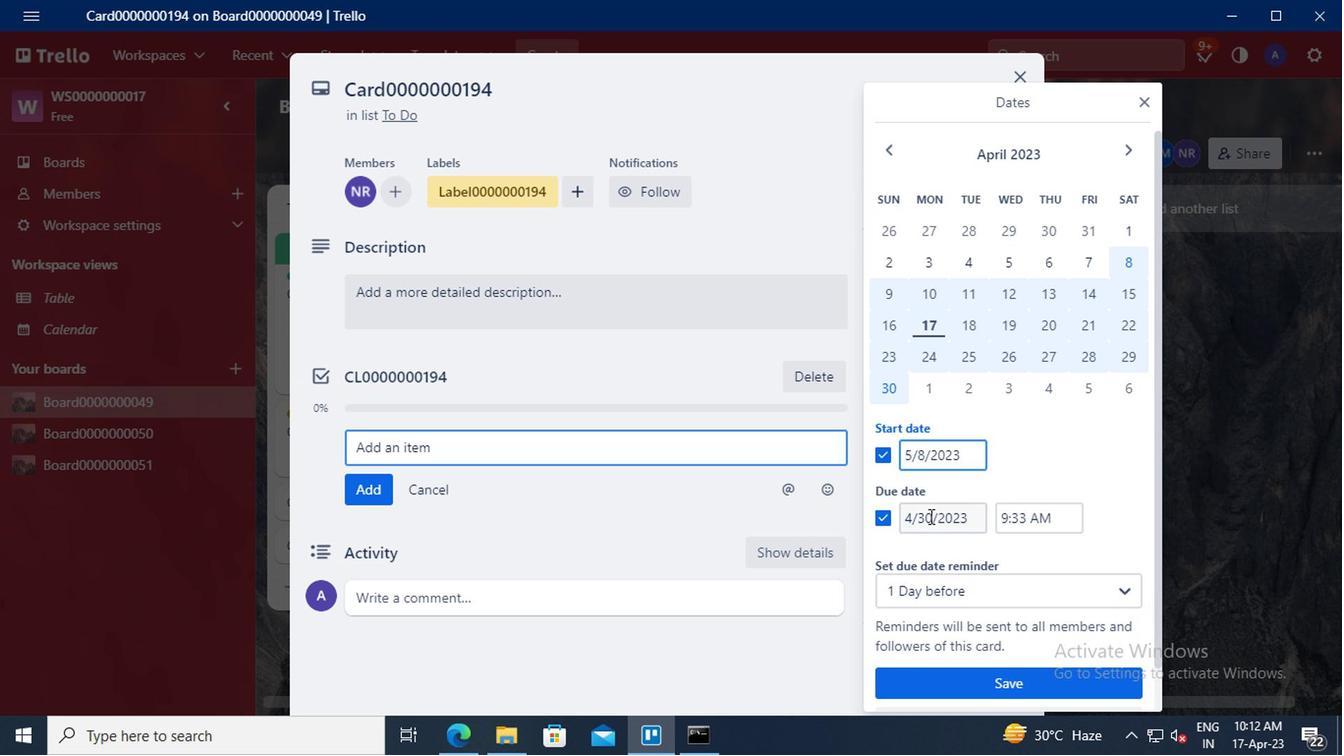 
Action: Key pressed <Key.backspace><Key.delete>31
Screenshot: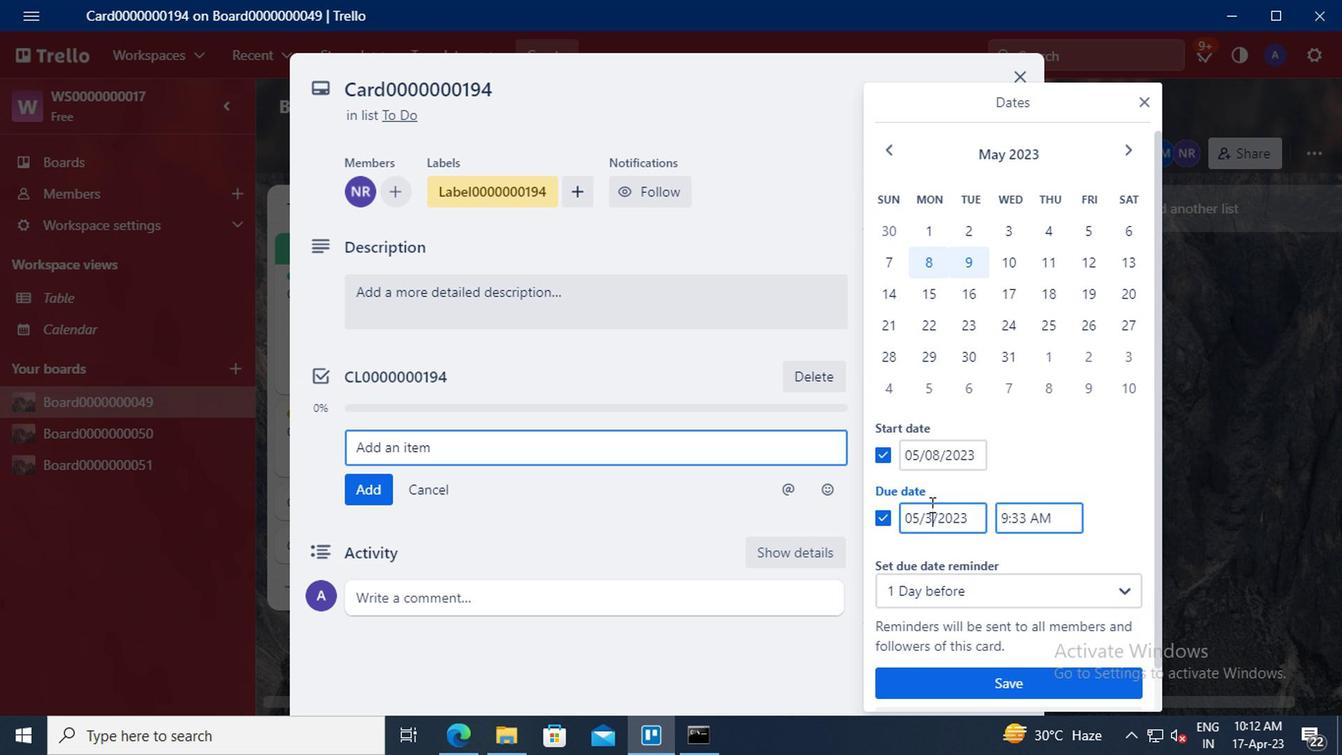 
Action: Mouse moved to (921, 686)
Screenshot: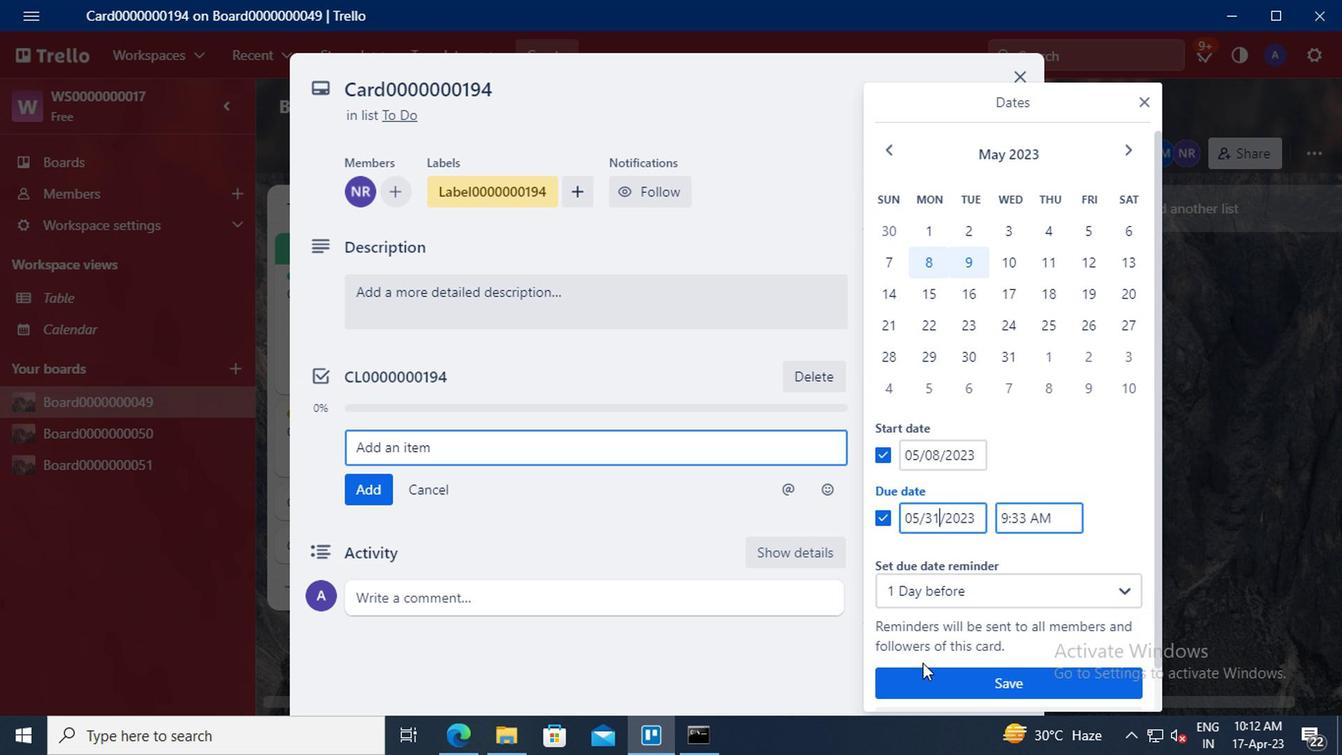 
Action: Mouse pressed left at (921, 686)
Screenshot: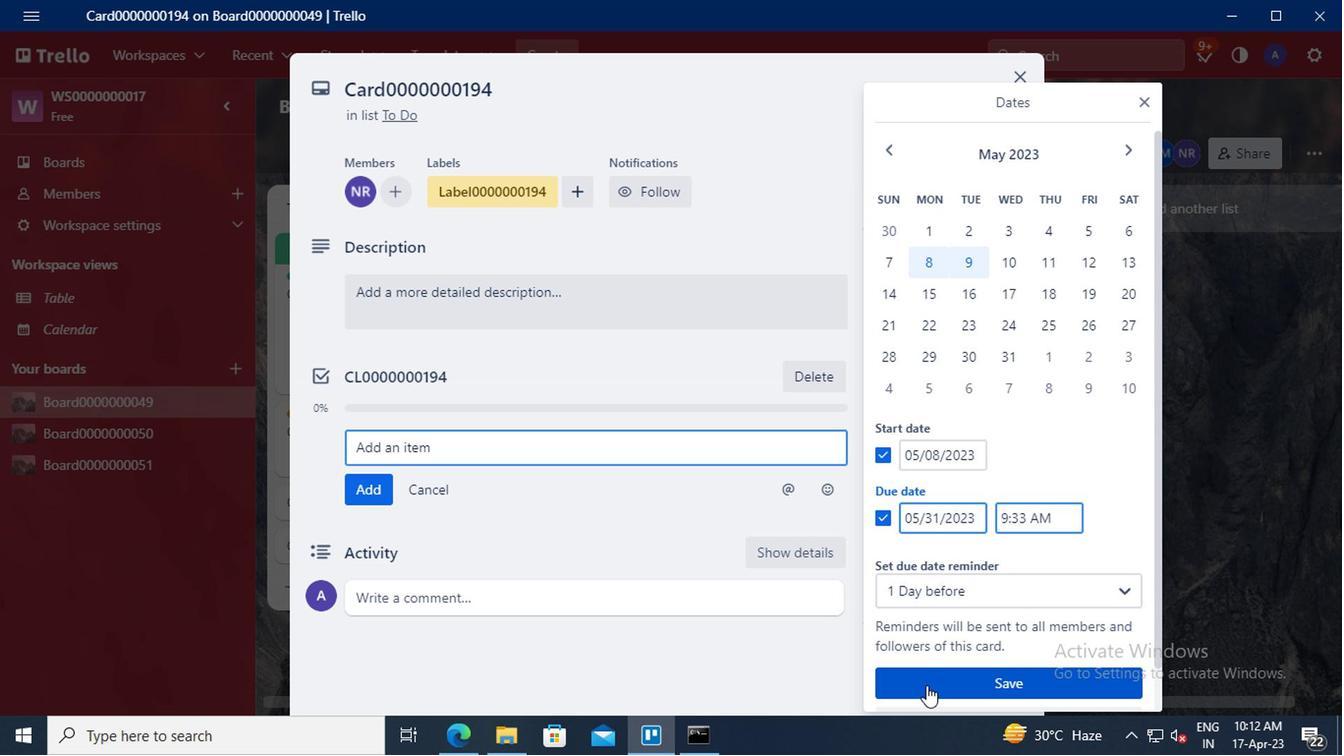 
